 Task: Find a place to stay in Oleśnica, Poland, from 11th to 15th June for 2 guests, with a price range of ₹7000 to ₹16000, 1 bedroom, 2 beds, 1 bathroom, house type, with a washing machine, and English-speaking host.
Action: Mouse moved to (425, 51)
Screenshot: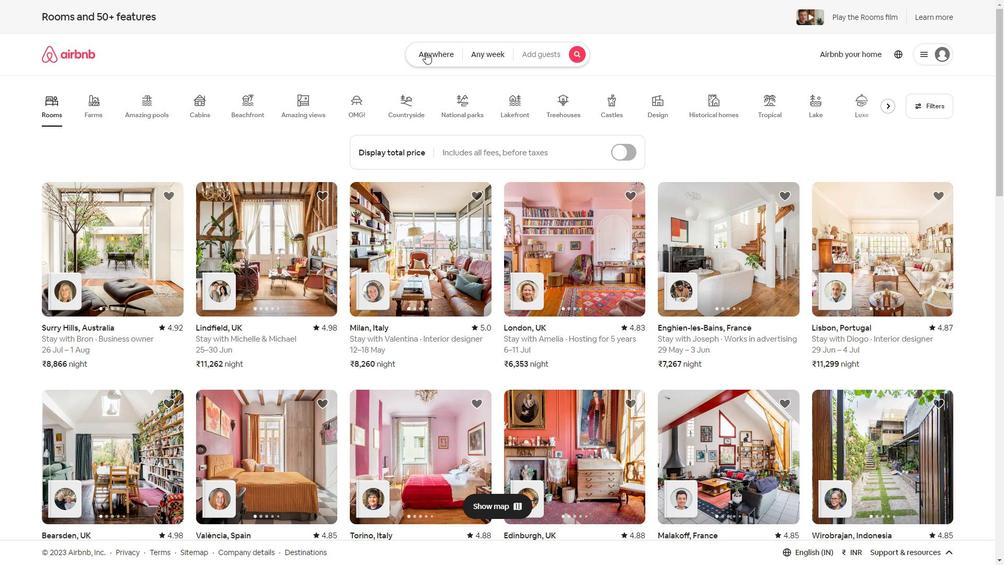 
Action: Mouse pressed left at (425, 51)
Screenshot: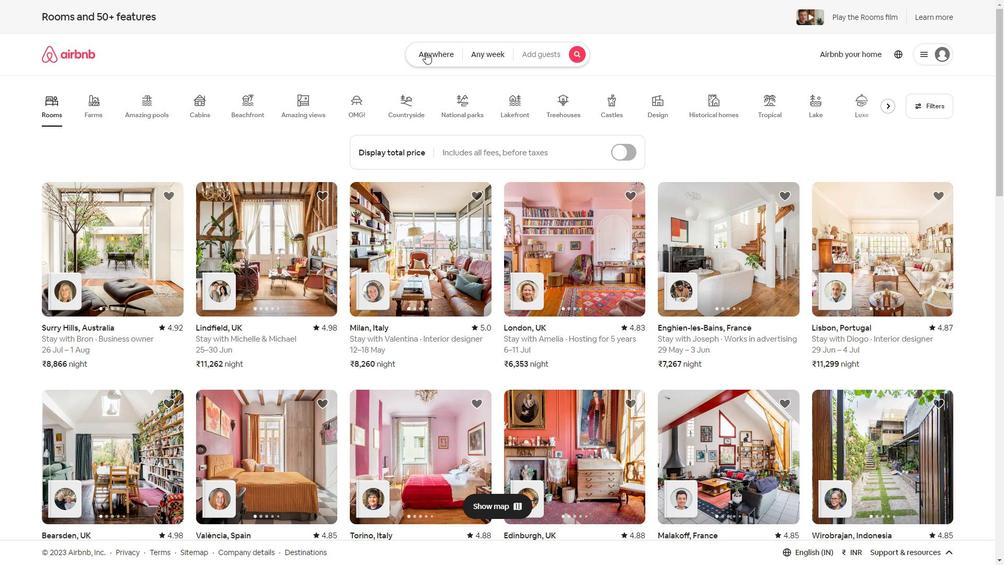 
Action: Mouse moved to (365, 97)
Screenshot: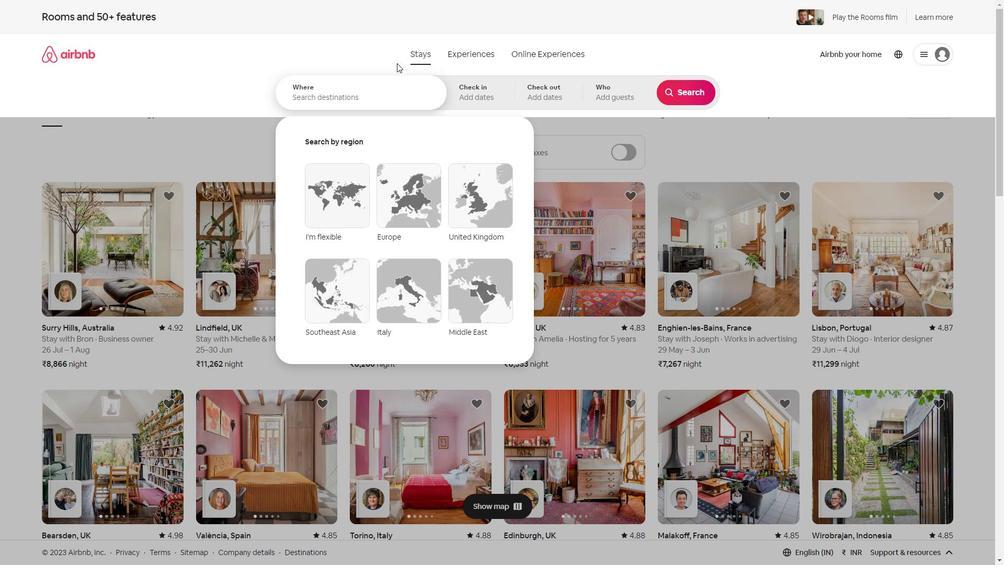 
Action: Mouse pressed left at (365, 97)
Screenshot: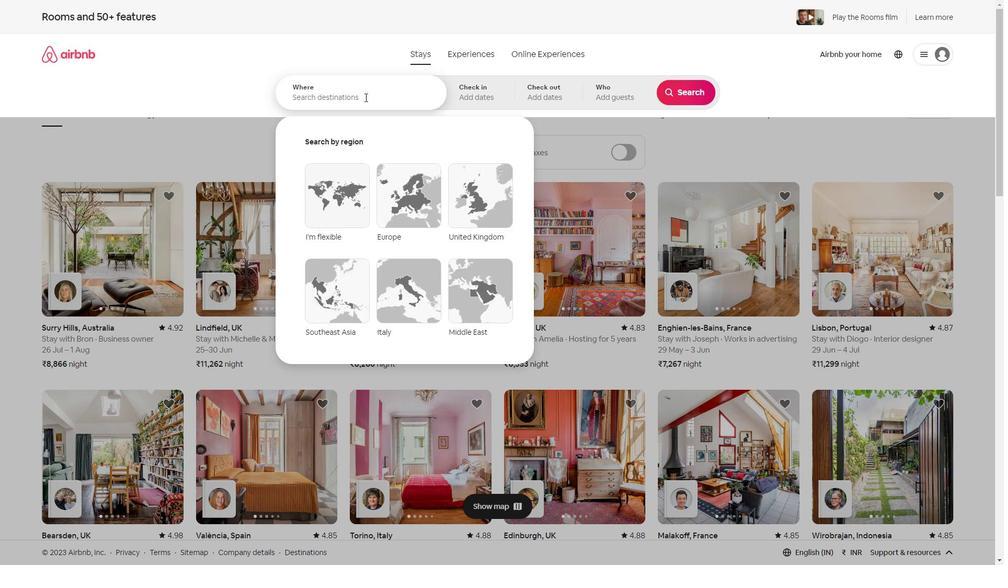 
Action: Key pressed <Key.shift>Olesnica,<Key.shift>Pola
Screenshot: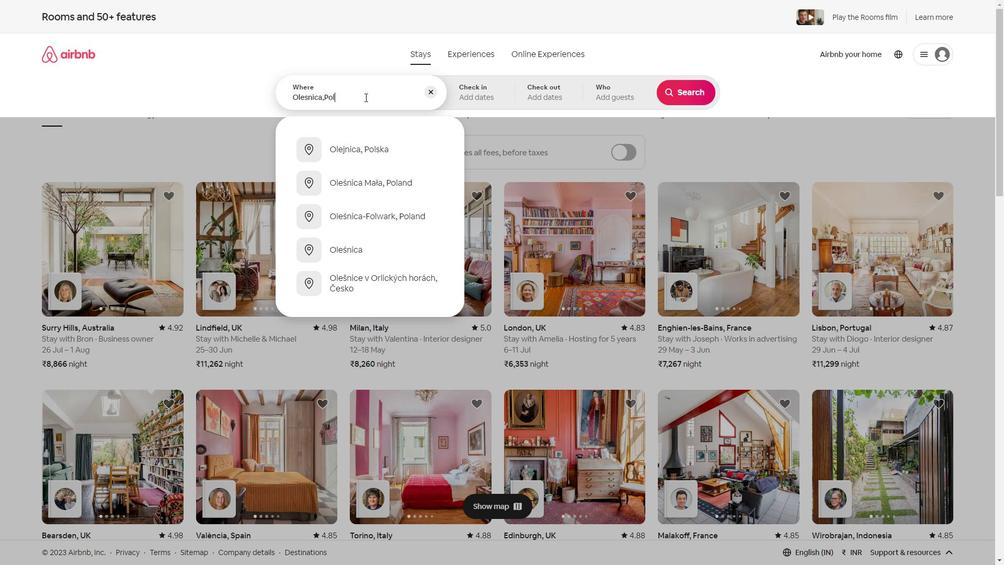 
Action: Mouse moved to (407, 154)
Screenshot: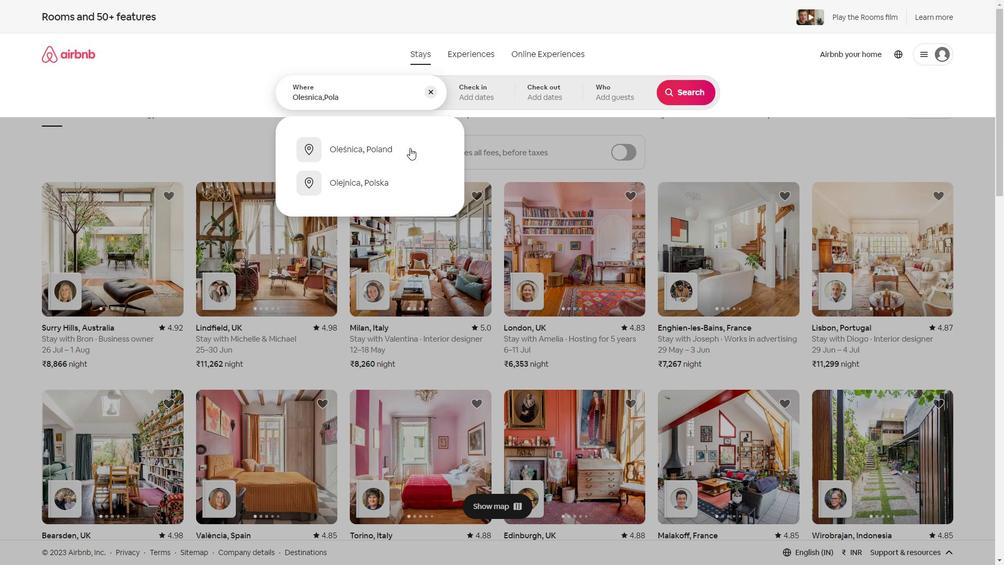 
Action: Mouse pressed left at (407, 154)
Screenshot: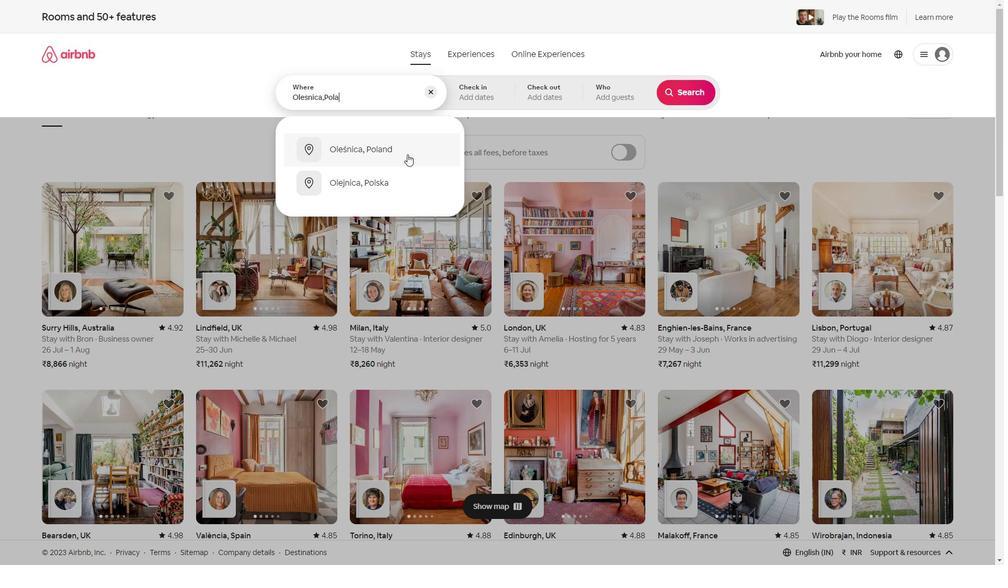 
Action: Mouse moved to (527, 271)
Screenshot: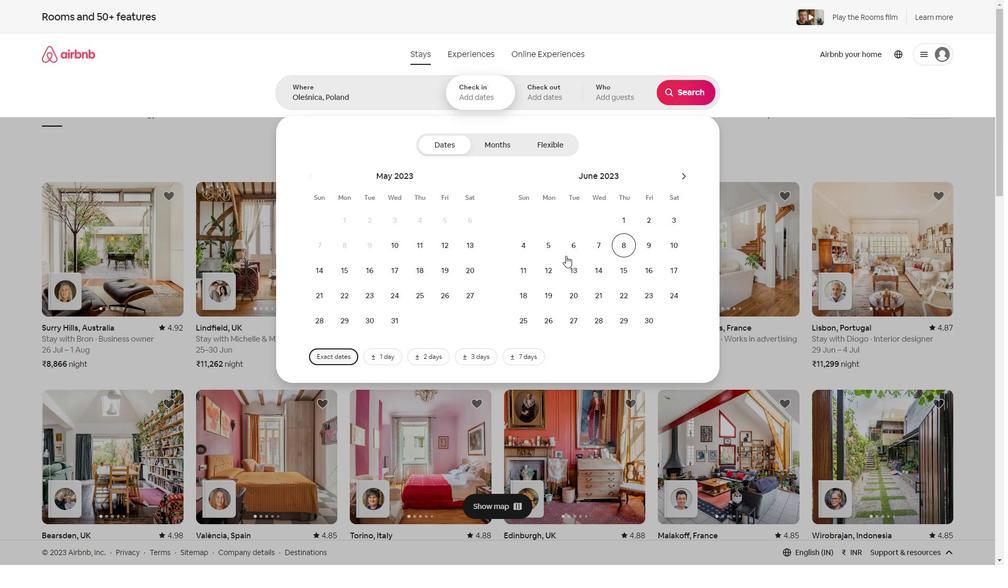 
Action: Mouse pressed left at (527, 271)
Screenshot: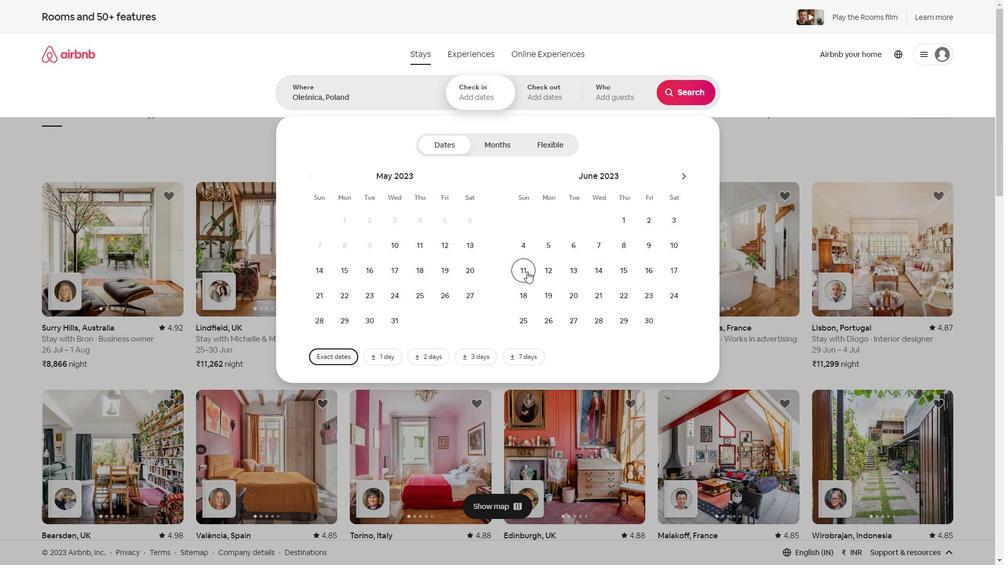 
Action: Mouse moved to (614, 271)
Screenshot: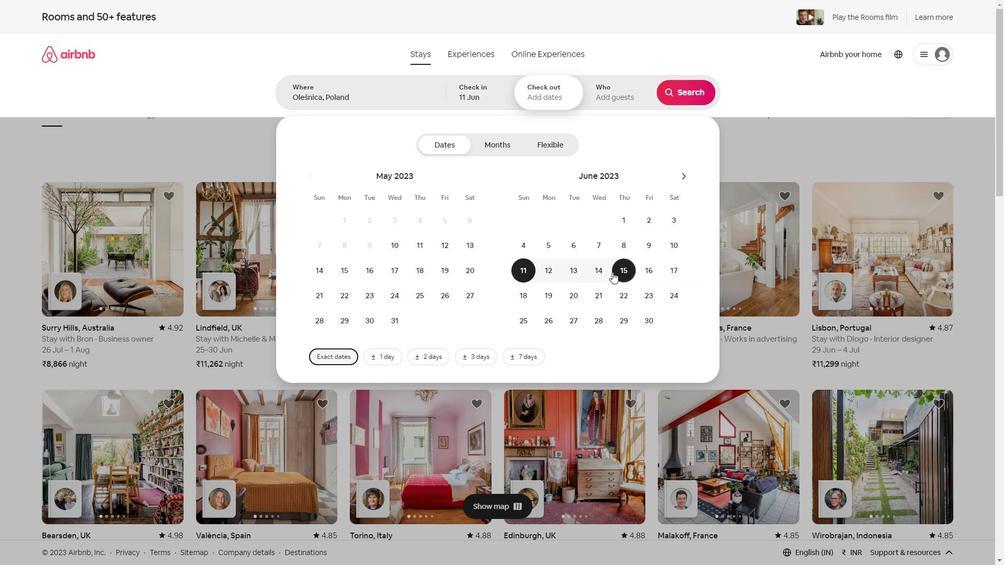 
Action: Mouse pressed left at (614, 271)
Screenshot: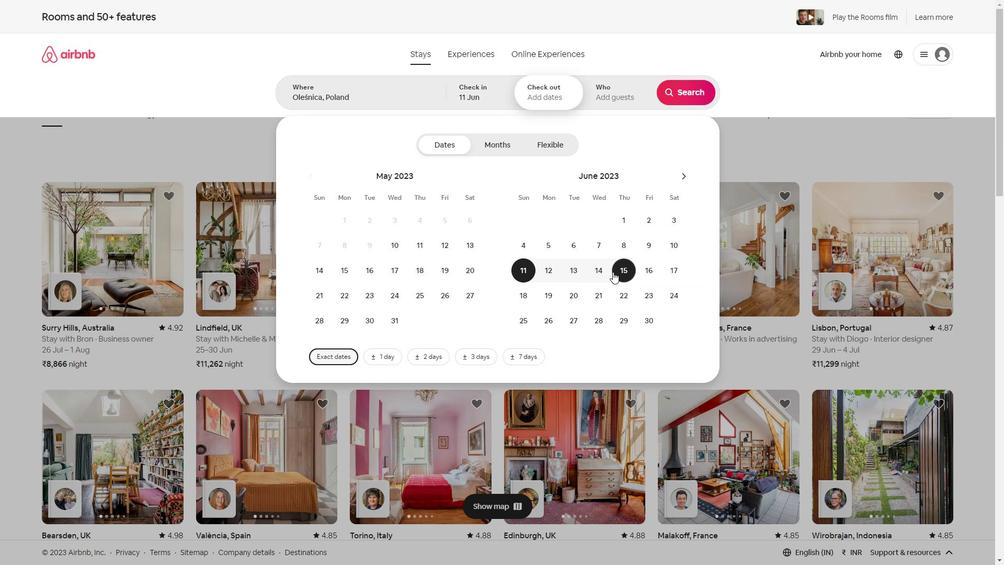 
Action: Mouse moved to (624, 105)
Screenshot: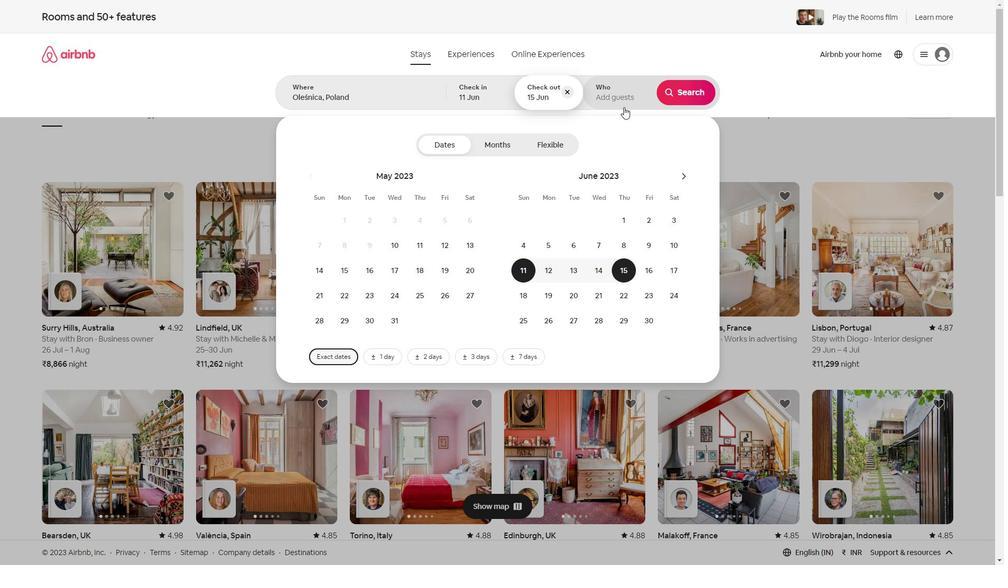
Action: Mouse pressed left at (624, 105)
Screenshot: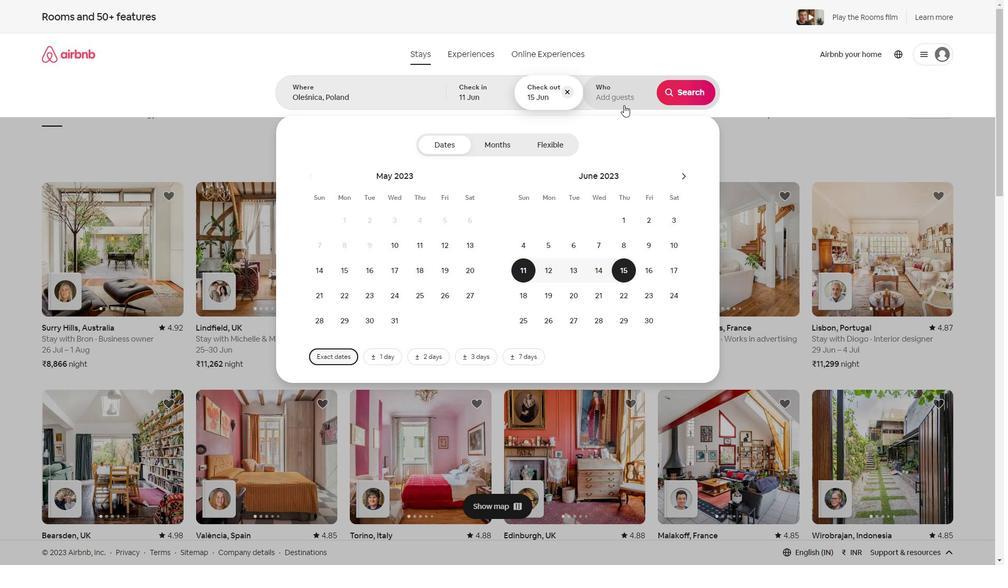 
Action: Mouse moved to (691, 145)
Screenshot: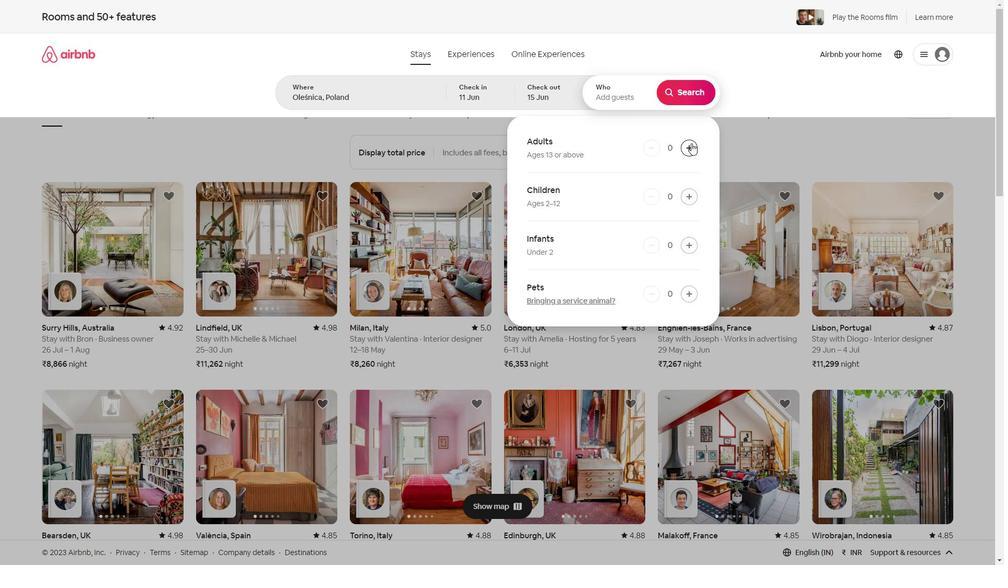 
Action: Mouse pressed left at (691, 145)
Screenshot: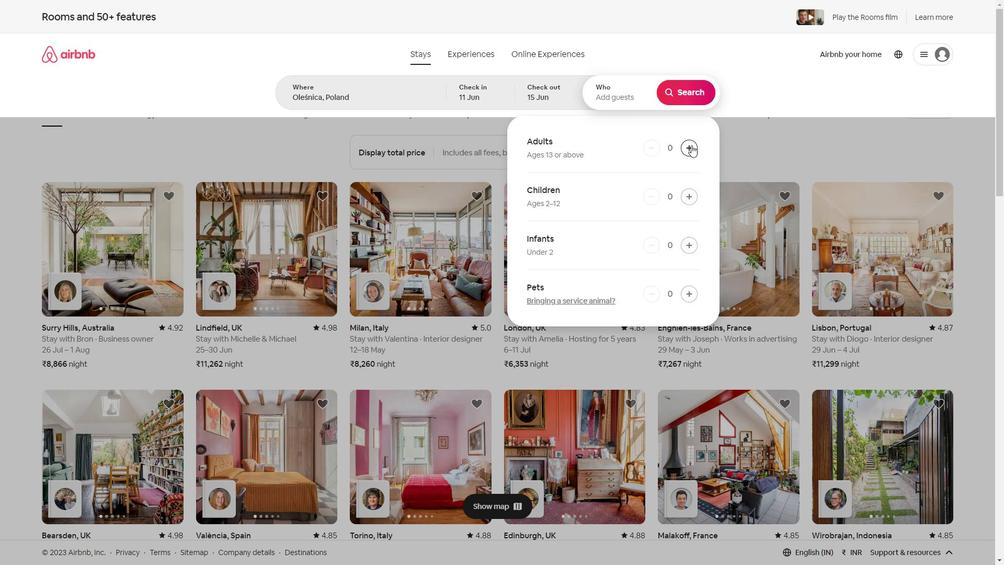 
Action: Mouse pressed left at (691, 145)
Screenshot: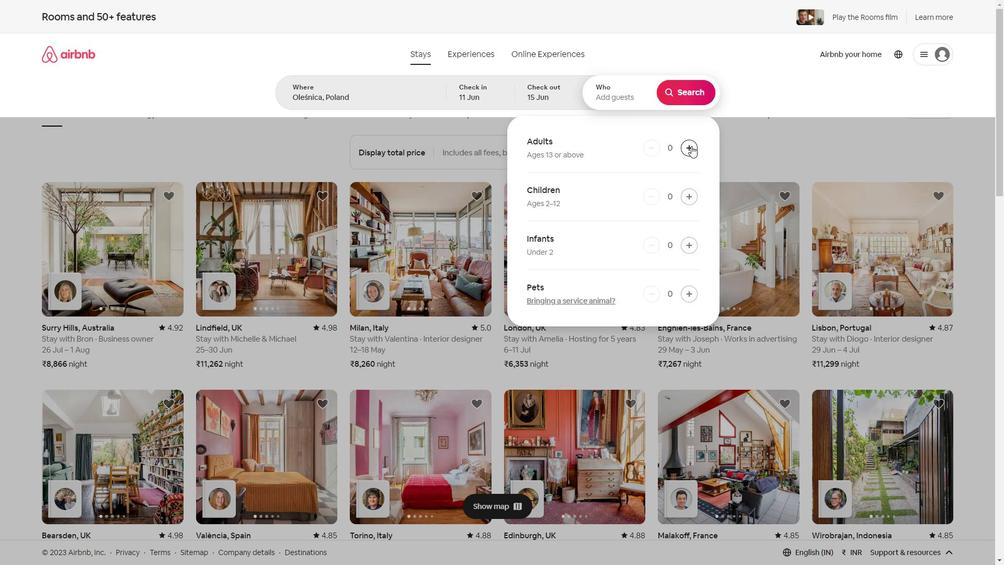 
Action: Mouse moved to (688, 95)
Screenshot: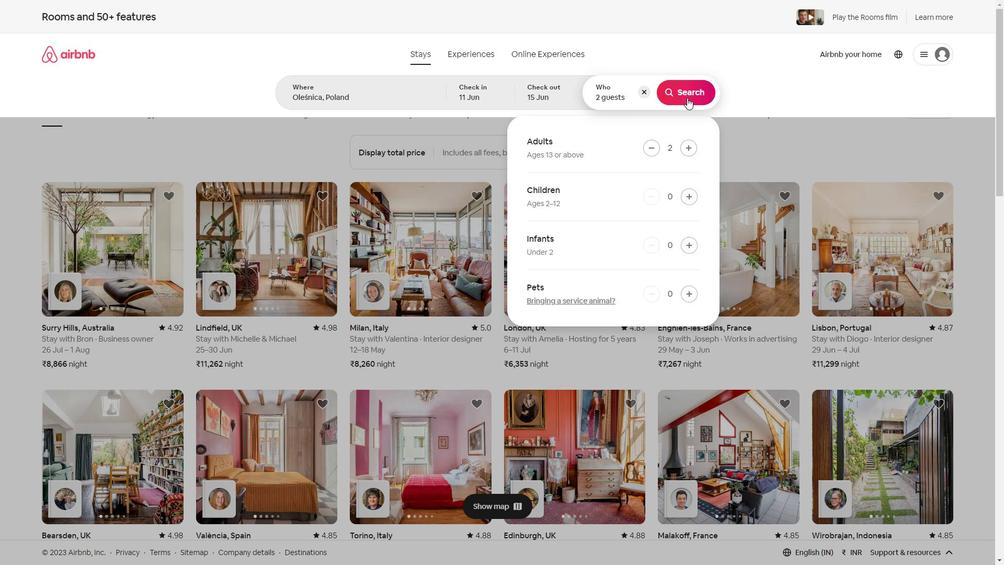 
Action: Mouse pressed left at (688, 95)
Screenshot: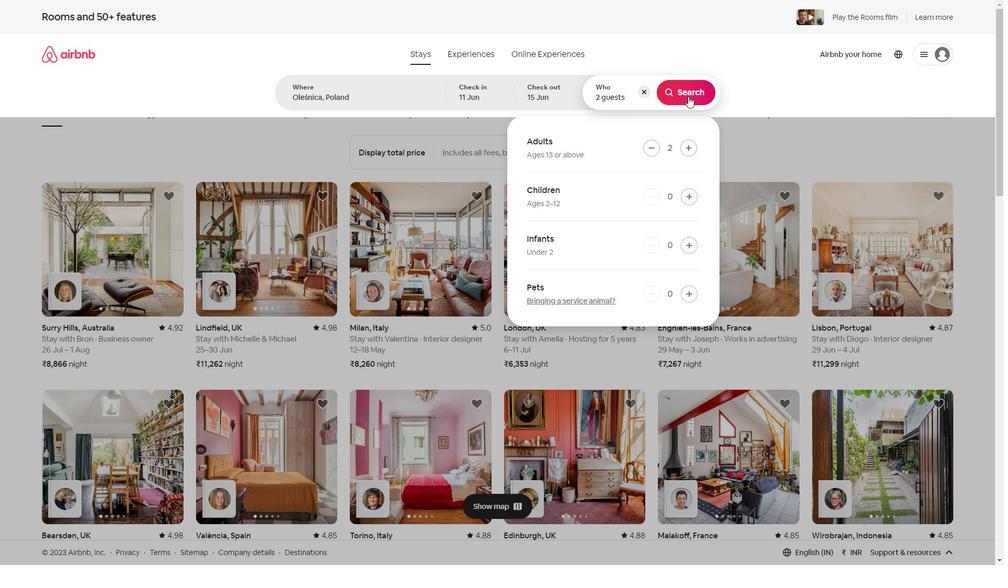 
Action: Mouse moved to (963, 58)
Screenshot: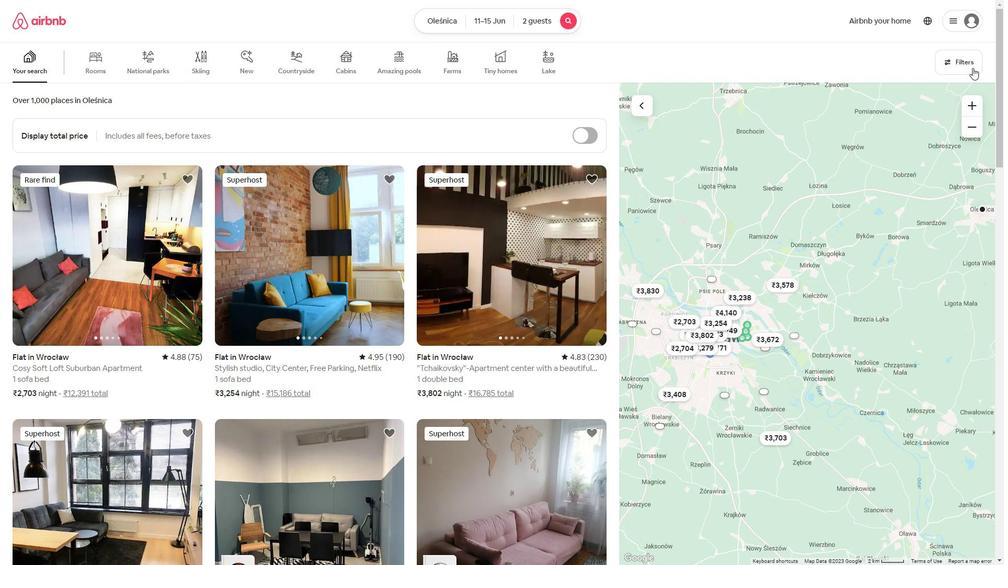 
Action: Mouse pressed left at (963, 58)
Screenshot: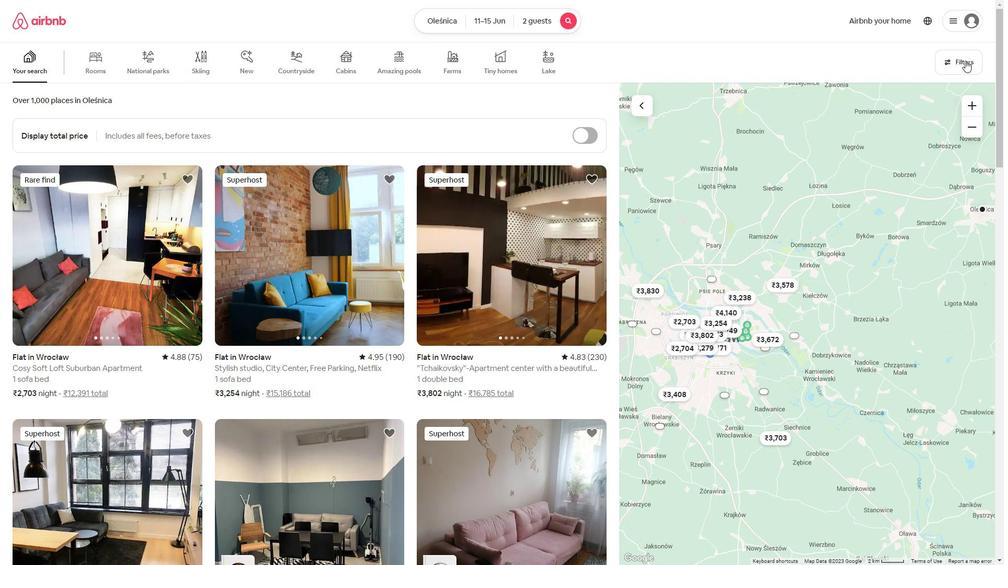 
Action: Mouse moved to (443, 319)
Screenshot: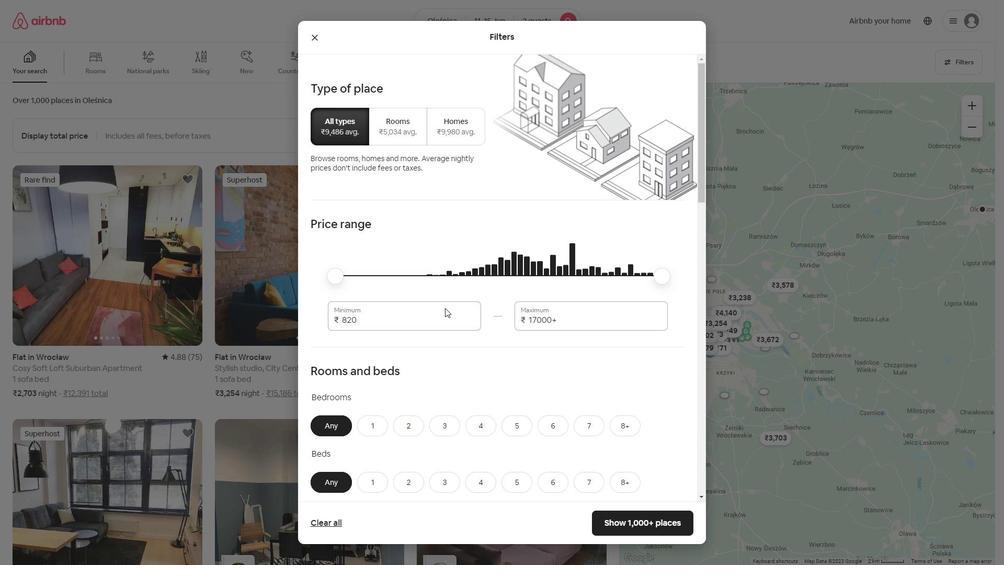 
Action: Mouse pressed left at (443, 319)
Screenshot: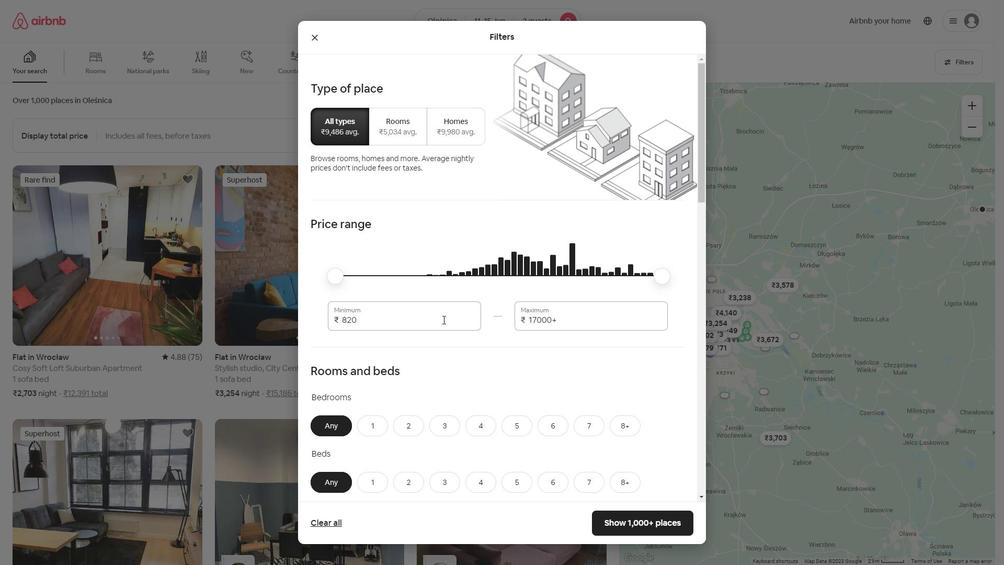 
Action: Key pressed <Key.backspace><Key.backspace><Key.backspace><Key.backspace><Key.backspace><Key.backspace><Key.backspace><Key.backspace><Key.backspace><Key.backspace><Key.backspace><Key.backspace><Key.backspace><Key.backspace>7000
Screenshot: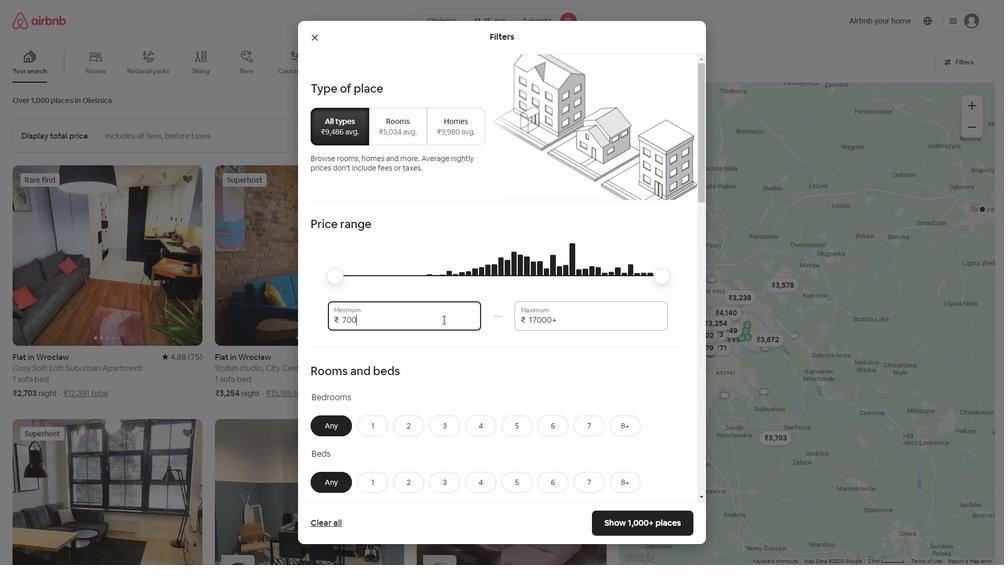 
Action: Mouse moved to (566, 320)
Screenshot: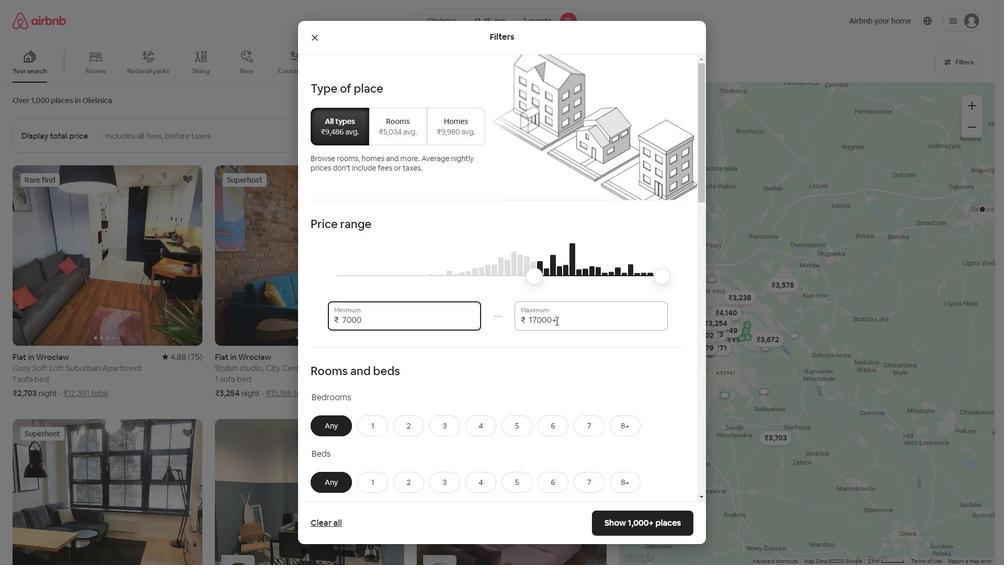 
Action: Mouse pressed left at (566, 320)
Screenshot: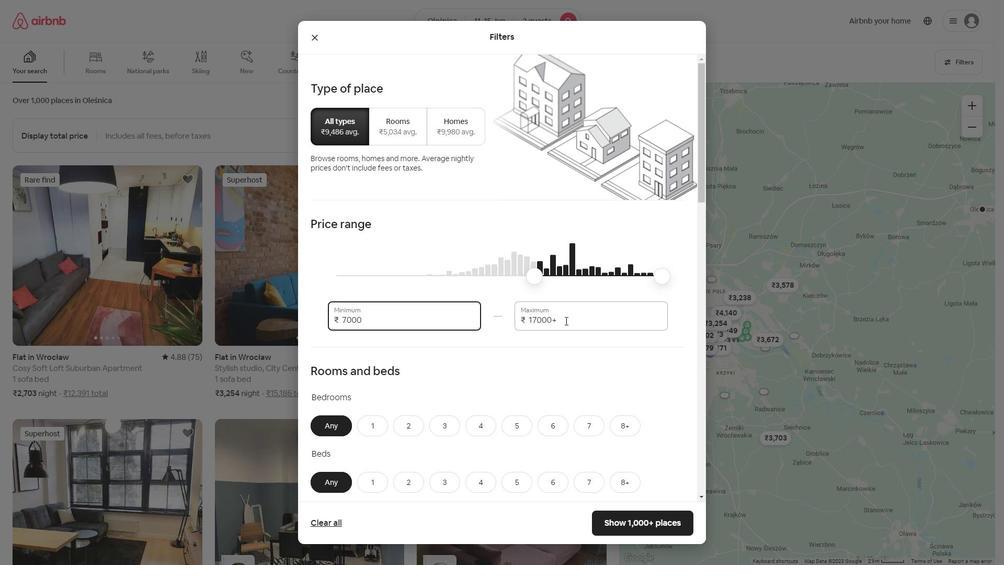 
Action: Key pressed <Key.backspace><Key.backspace><Key.backspace><Key.backspace><Key.backspace><Key.backspace><Key.backspace><Key.backspace><Key.backspace><Key.backspace><Key.backspace>16000
Screenshot: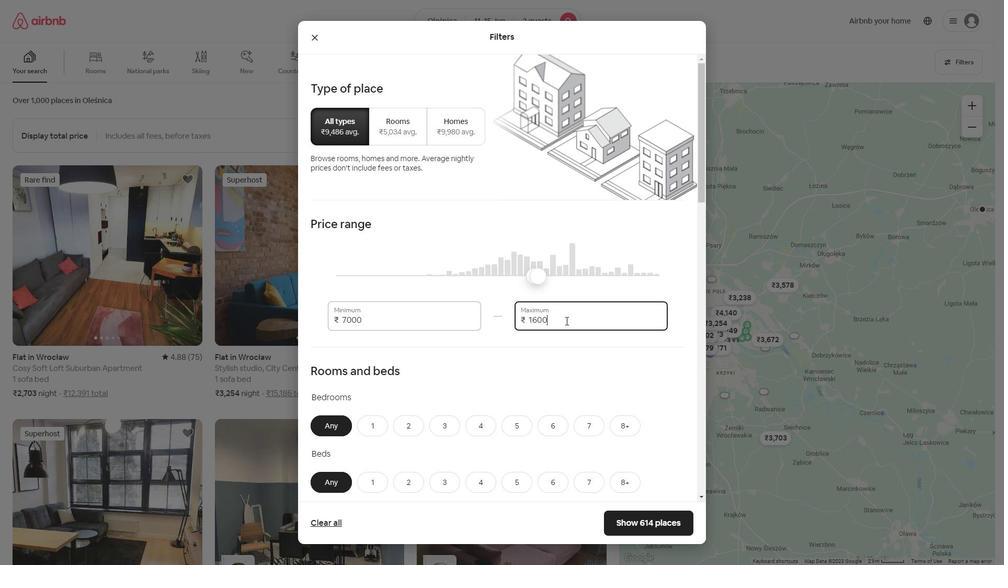 
Action: Mouse moved to (378, 429)
Screenshot: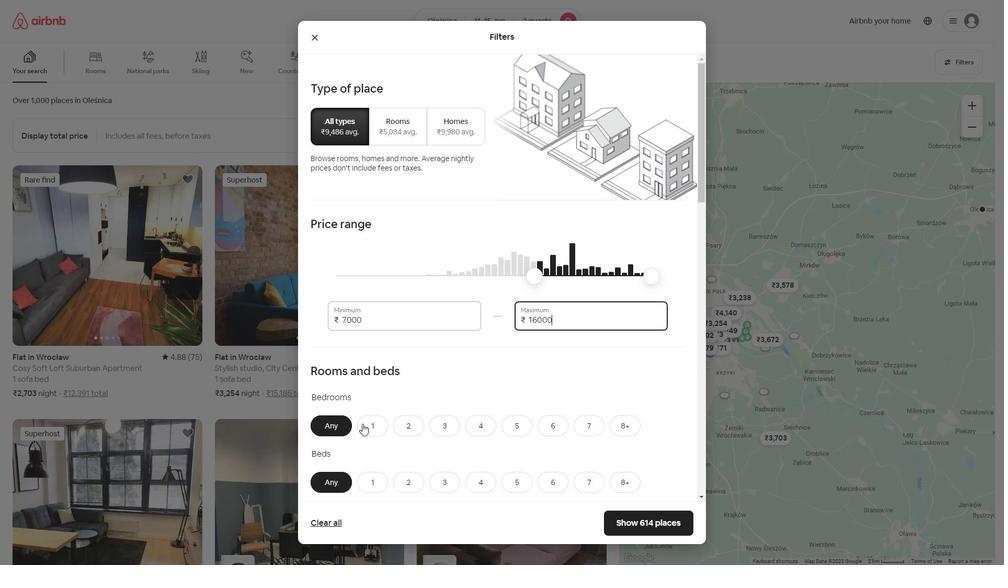 
Action: Mouse pressed left at (378, 429)
Screenshot: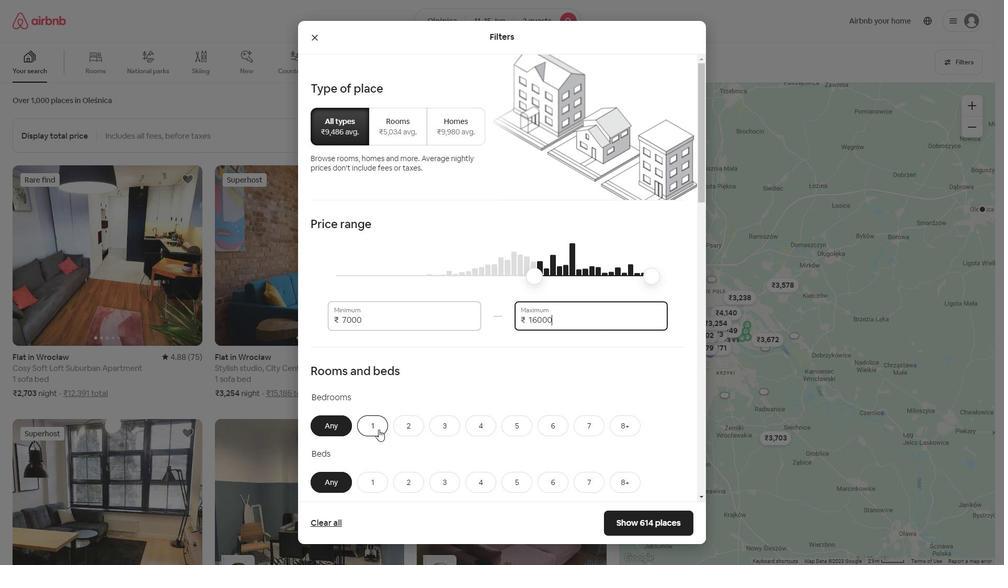 
Action: Mouse moved to (405, 490)
Screenshot: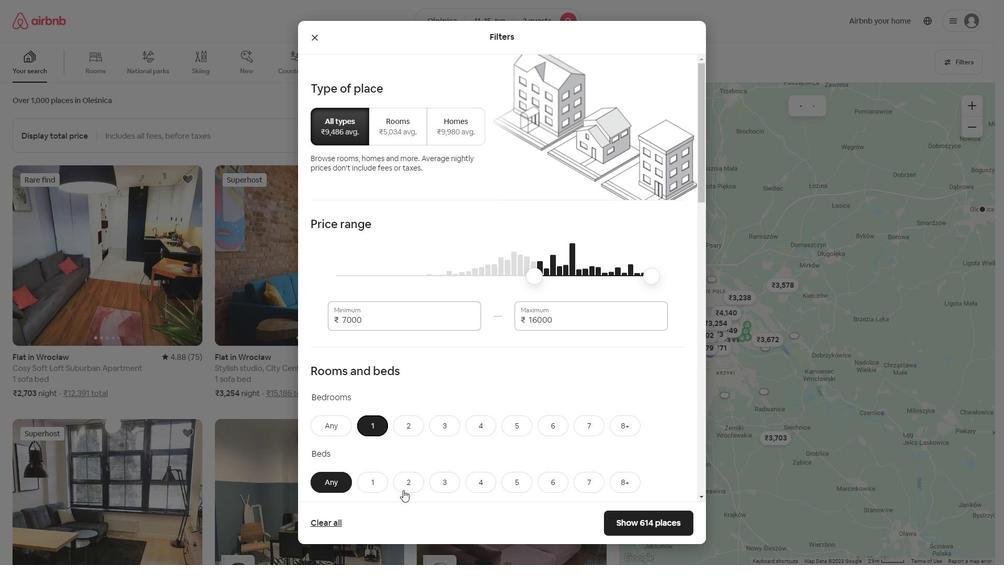 
Action: Mouse pressed left at (405, 490)
Screenshot: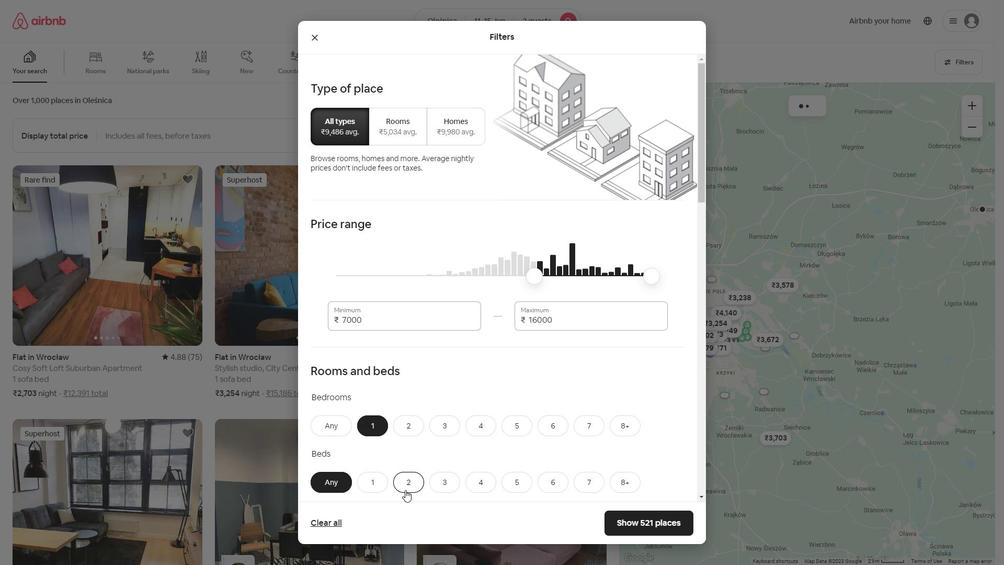 
Action: Mouse moved to (407, 369)
Screenshot: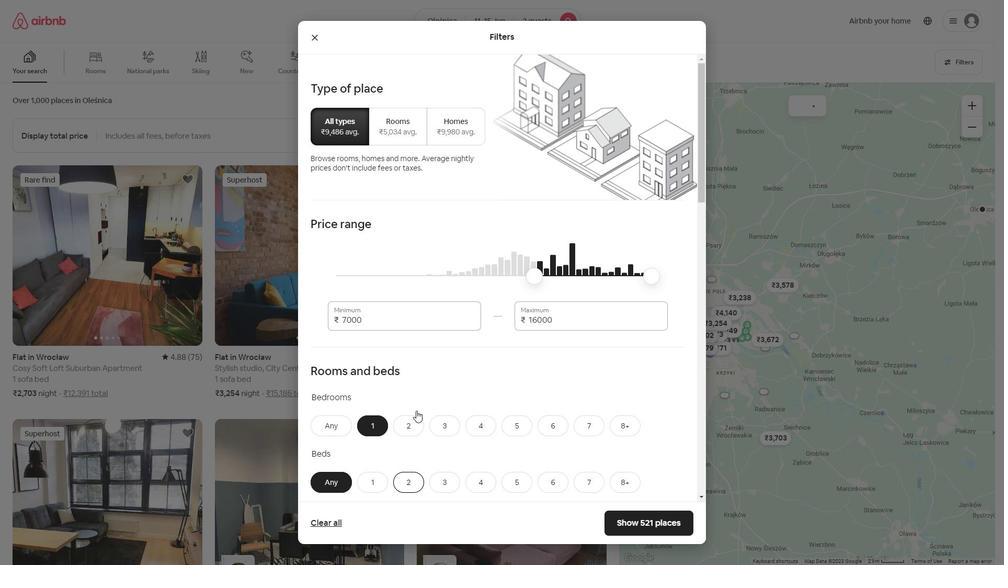 
Action: Mouse scrolled (407, 368) with delta (0, 0)
Screenshot: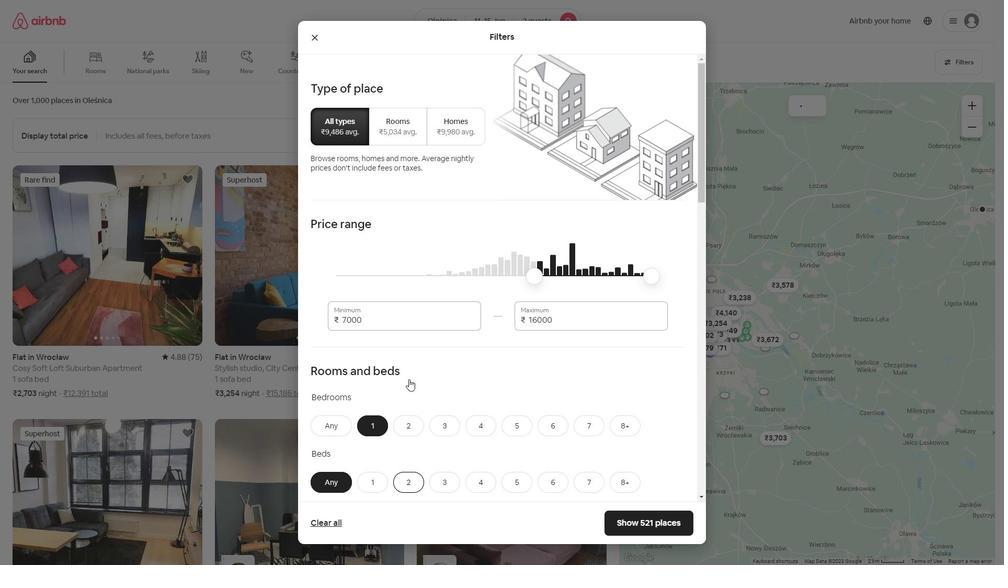 
Action: Mouse scrolled (407, 368) with delta (0, 0)
Screenshot: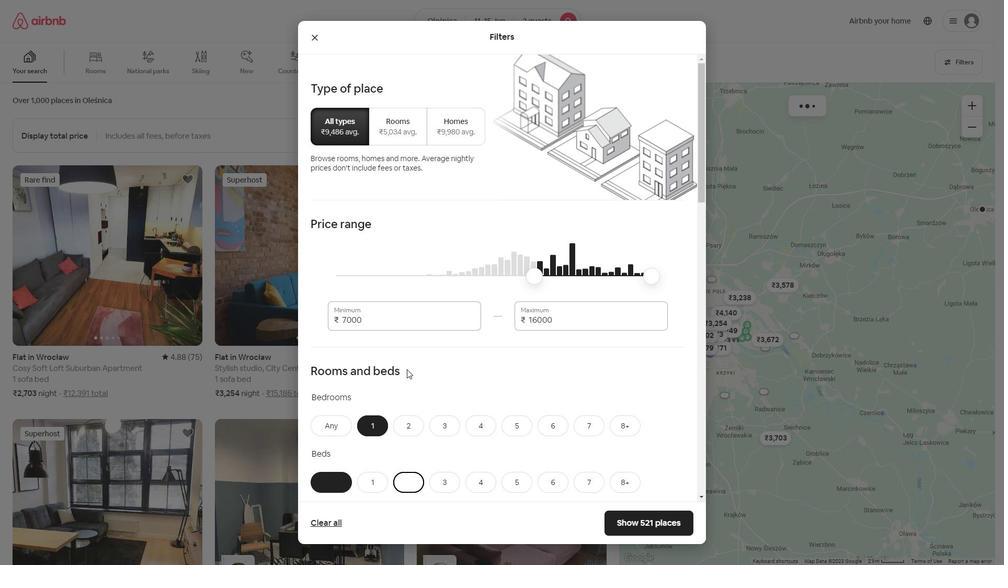 
Action: Mouse scrolled (407, 368) with delta (0, 0)
Screenshot: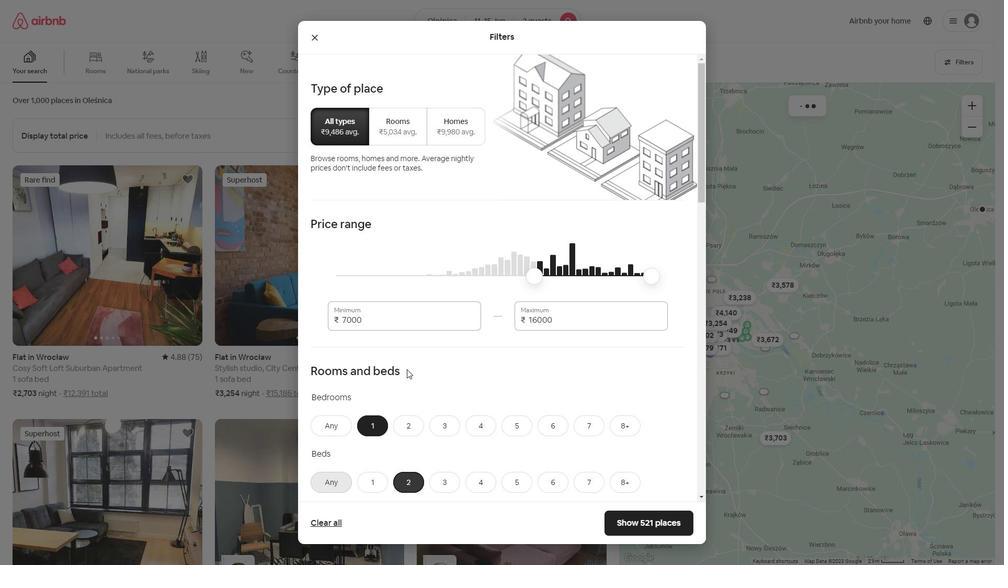 
Action: Mouse scrolled (407, 368) with delta (0, 0)
Screenshot: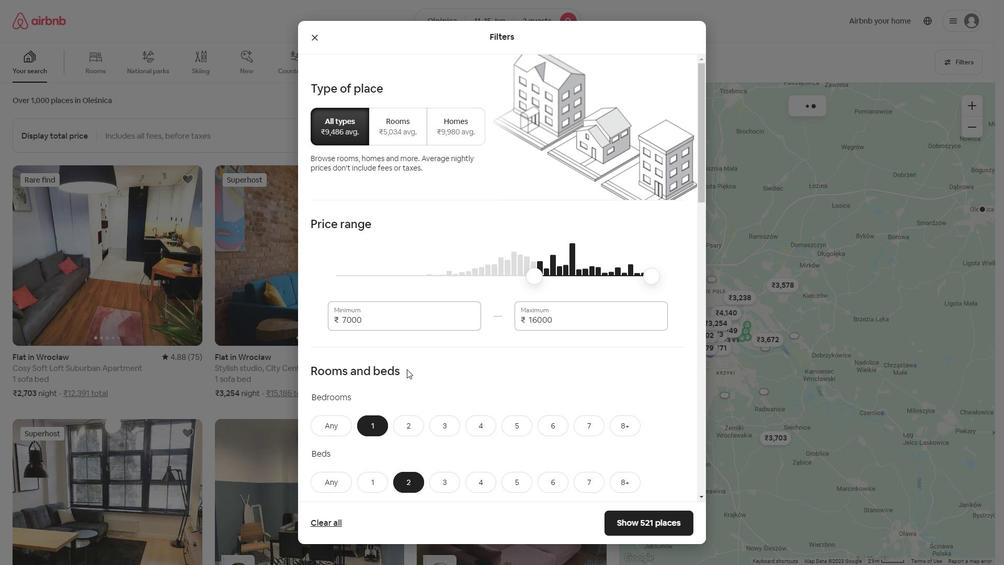 
Action: Mouse scrolled (407, 368) with delta (0, 0)
Screenshot: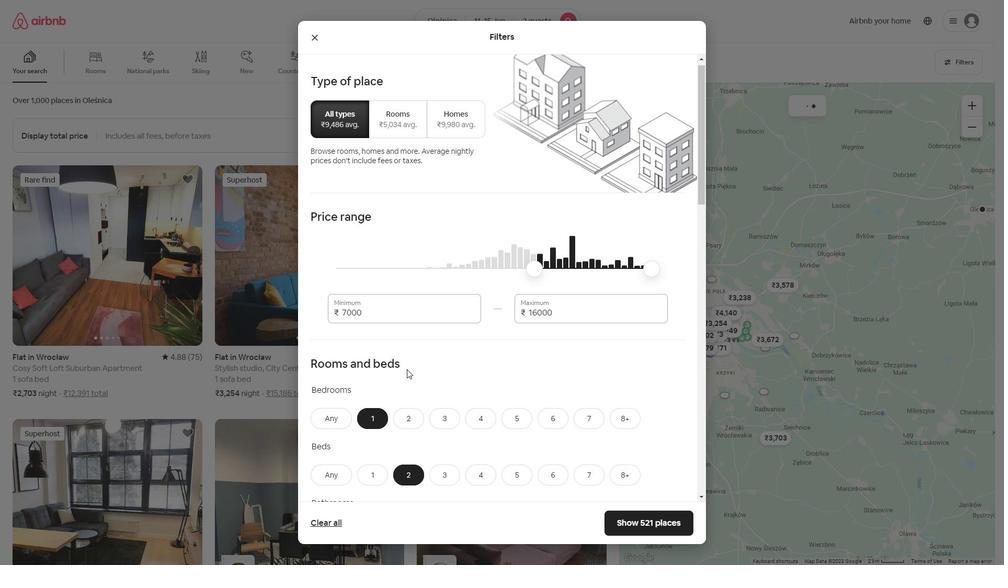
Action: Mouse moved to (371, 281)
Screenshot: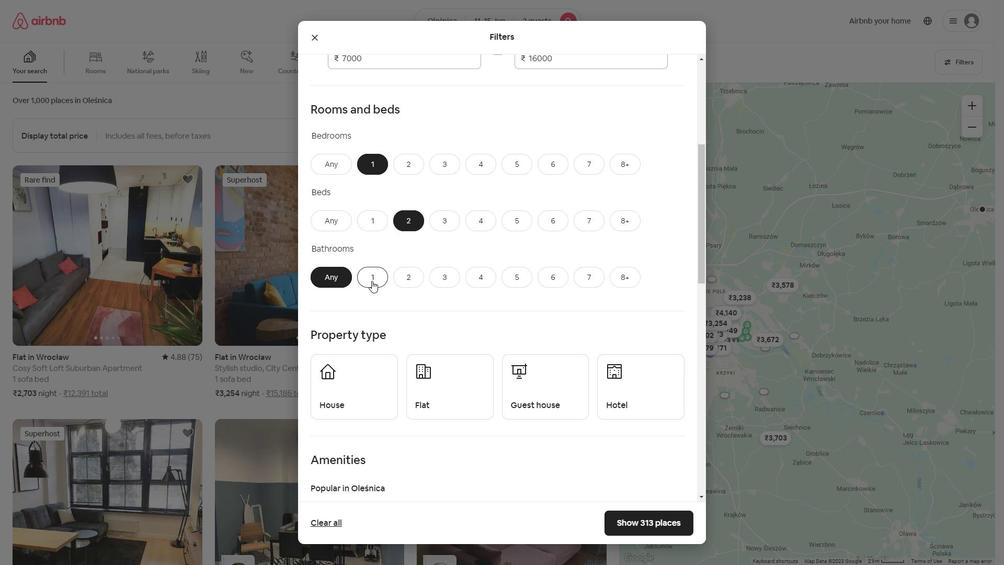 
Action: Mouse pressed left at (371, 281)
Screenshot: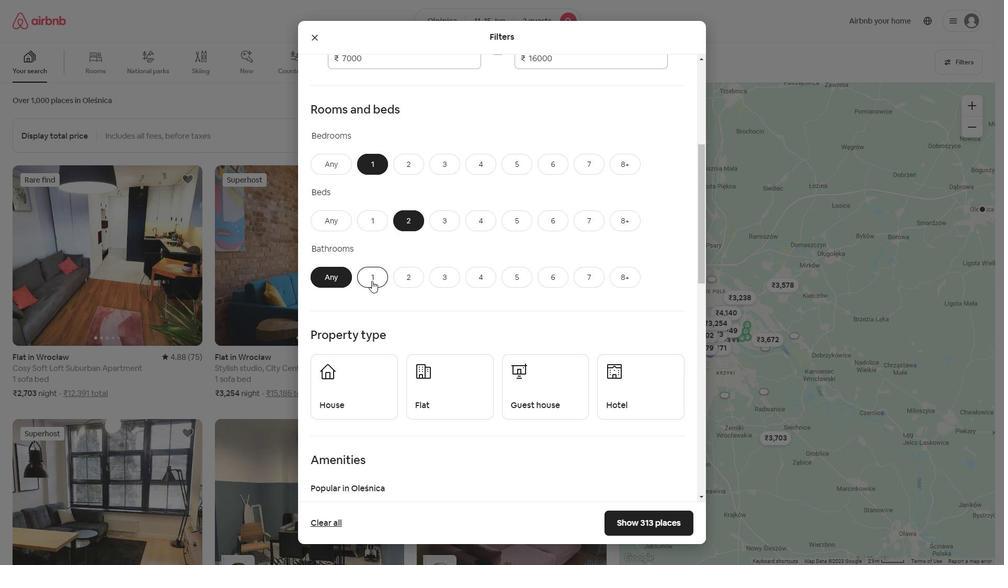 
Action: Mouse moved to (354, 361)
Screenshot: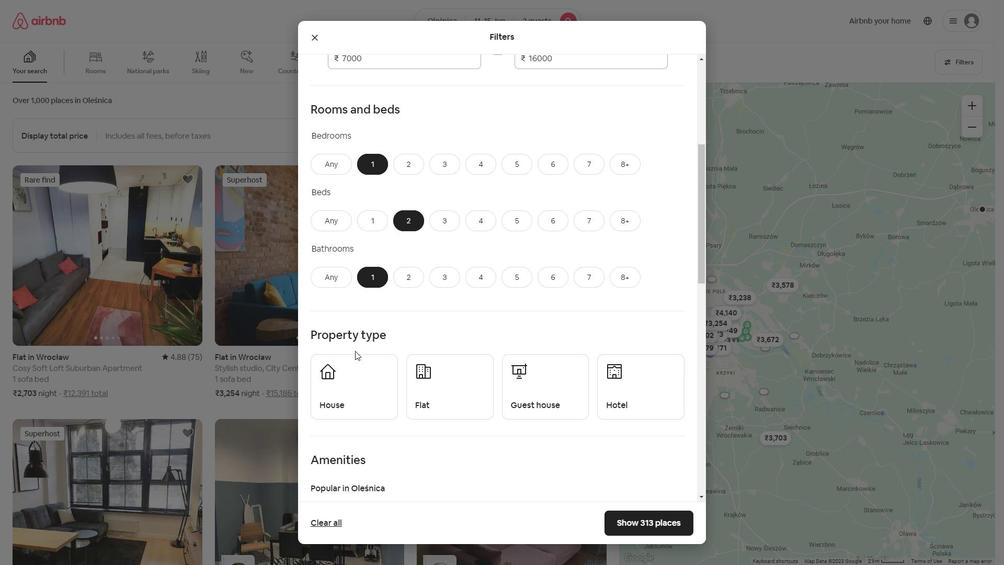 
Action: Mouse pressed left at (354, 361)
Screenshot: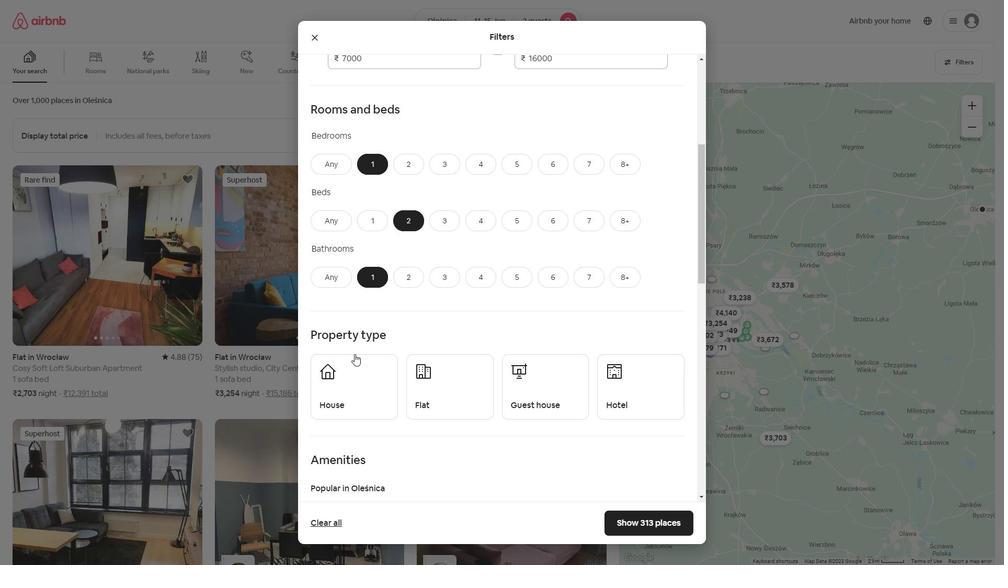 
Action: Mouse moved to (448, 393)
Screenshot: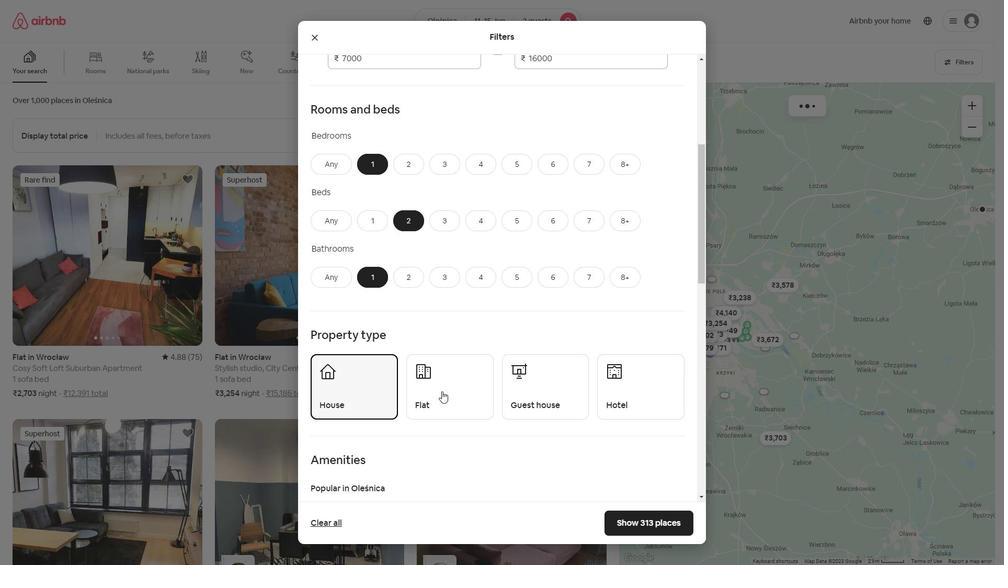 
Action: Mouse pressed left at (448, 393)
Screenshot: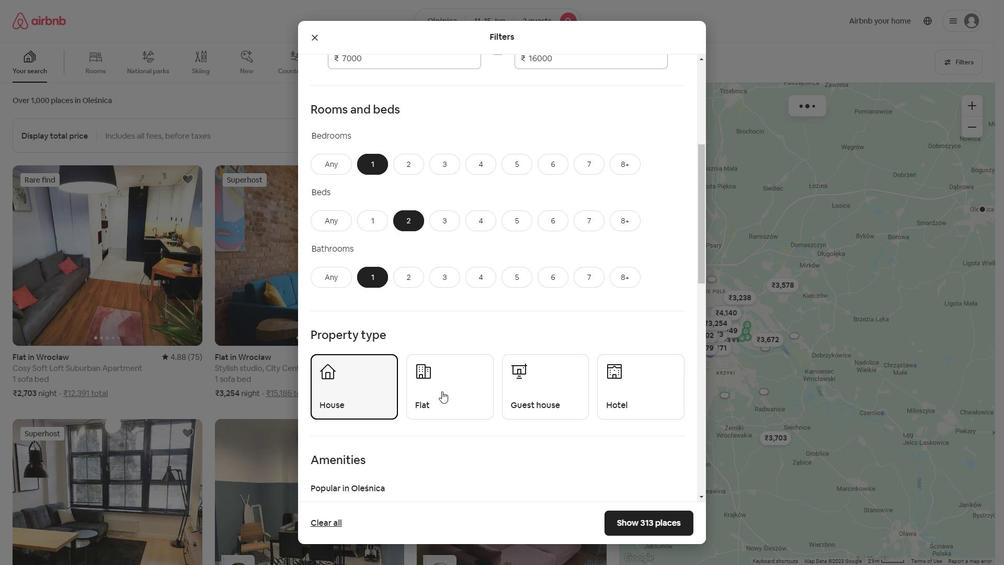 
Action: Mouse moved to (538, 399)
Screenshot: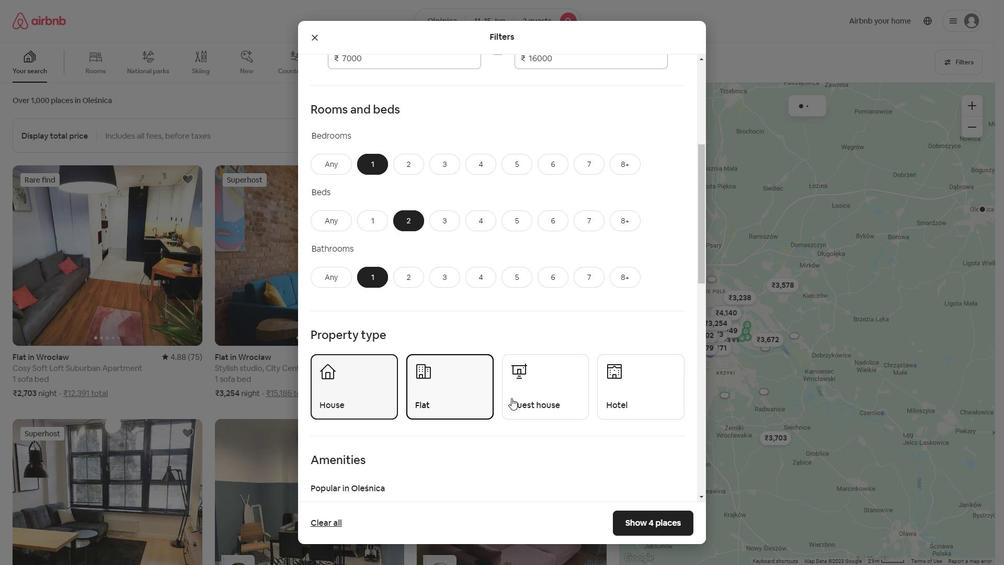 
Action: Mouse pressed left at (538, 399)
Screenshot: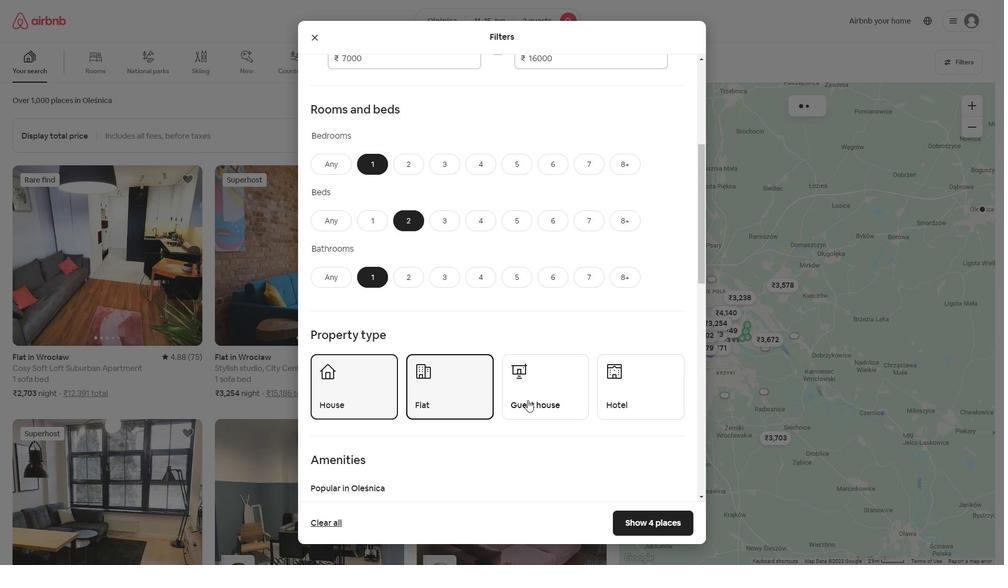 
Action: Mouse moved to (604, 384)
Screenshot: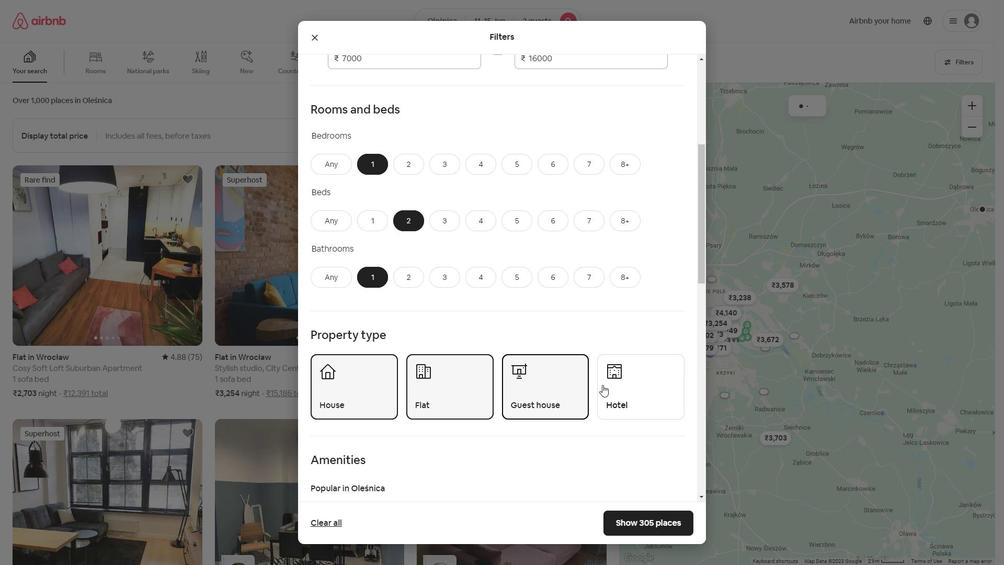 
Action: Mouse pressed left at (604, 384)
Screenshot: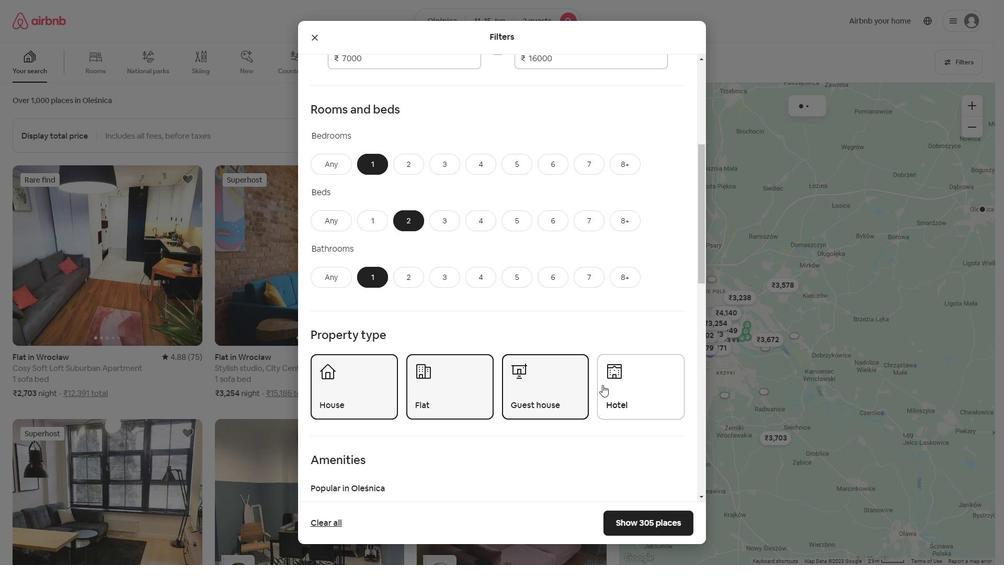 
Action: Mouse moved to (387, 281)
Screenshot: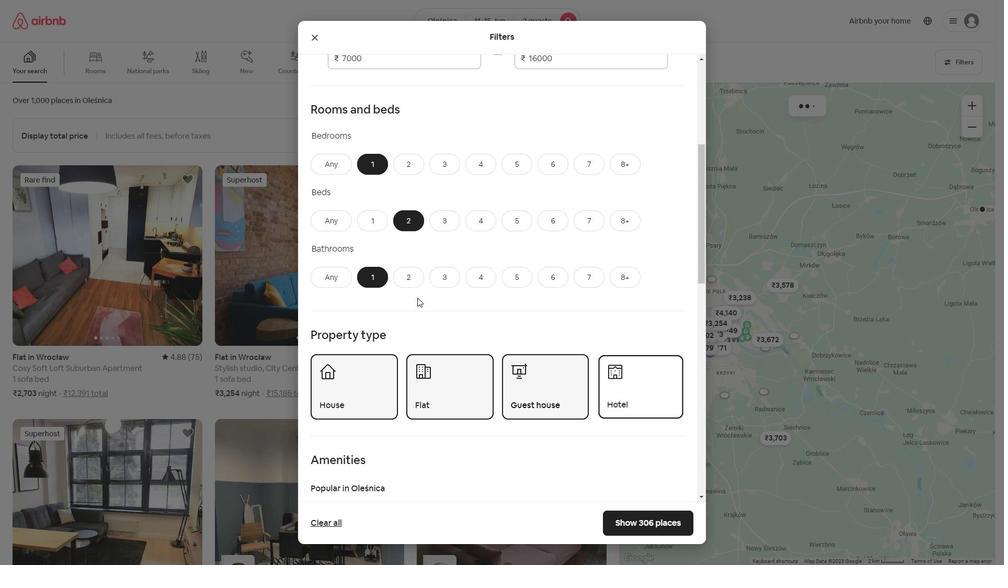 
Action: Mouse scrolled (387, 280) with delta (0, 0)
Screenshot: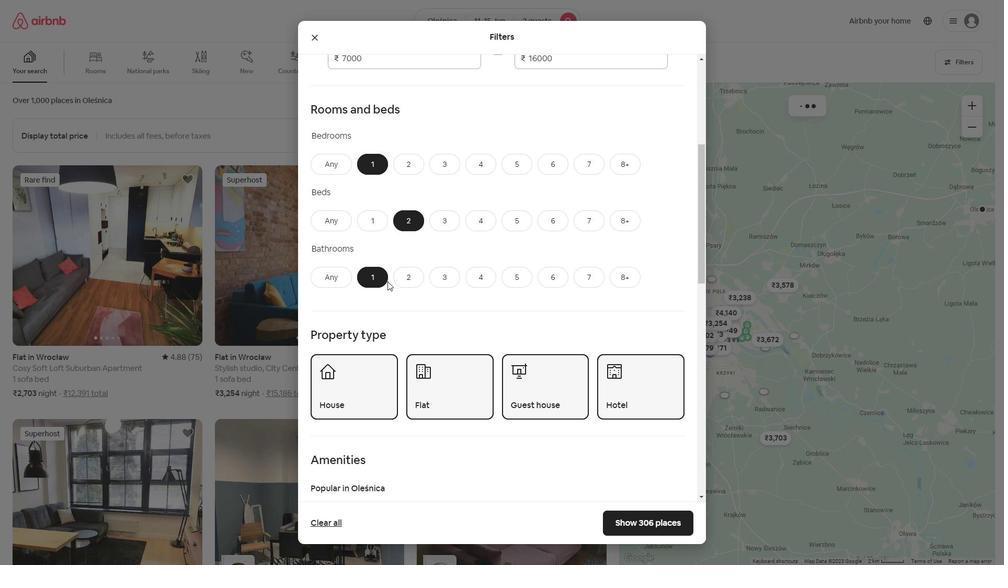 
Action: Mouse scrolled (387, 280) with delta (0, 0)
Screenshot: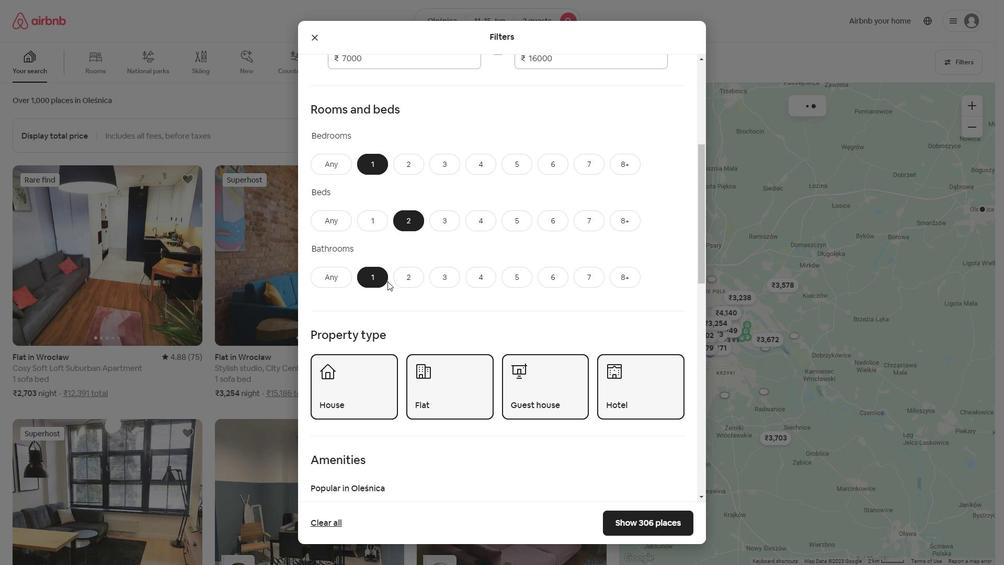 
Action: Mouse scrolled (387, 280) with delta (0, 0)
Screenshot: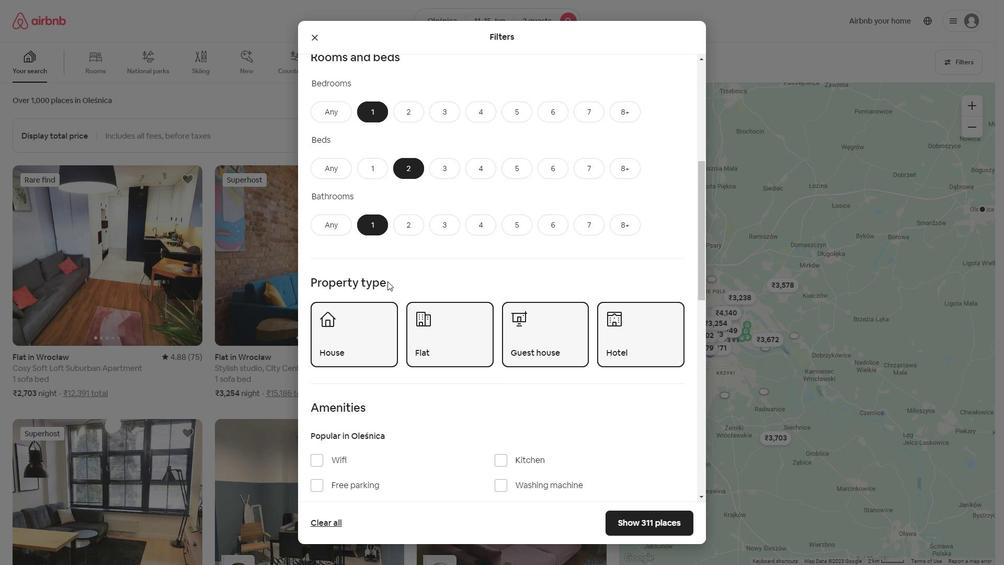 
Action: Mouse scrolled (387, 280) with delta (0, 0)
Screenshot: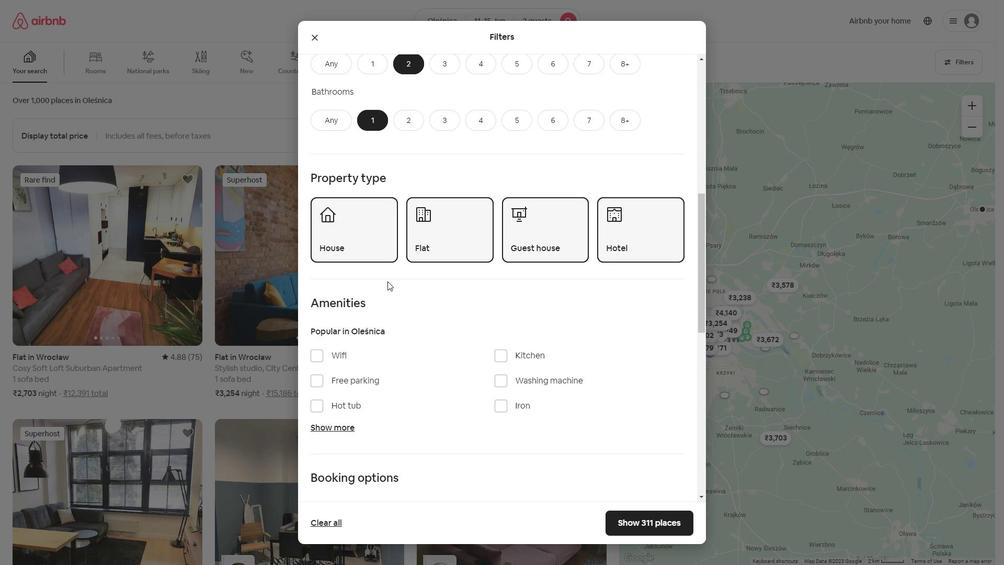 
Action: Mouse moved to (499, 328)
Screenshot: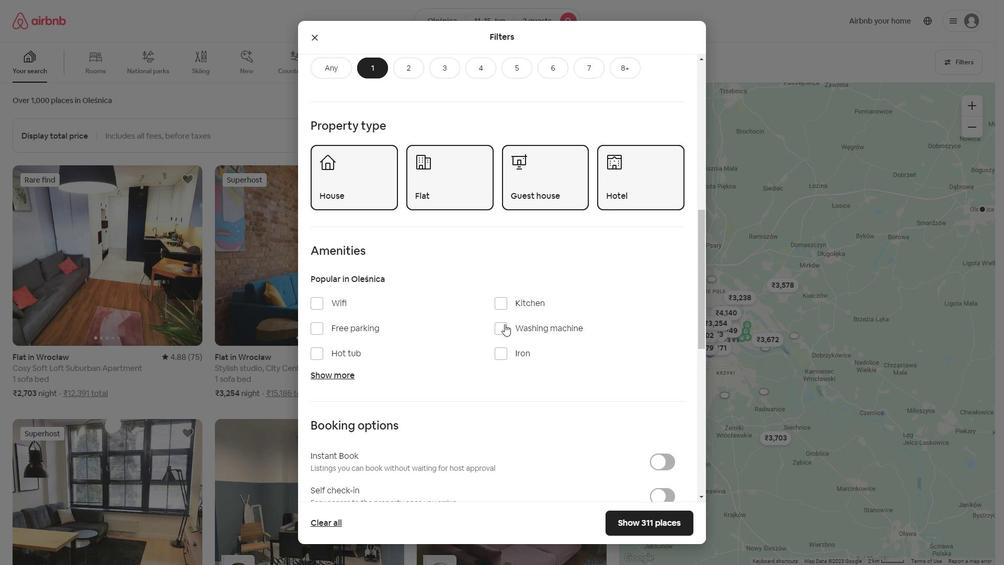 
Action: Mouse pressed left at (499, 328)
Screenshot: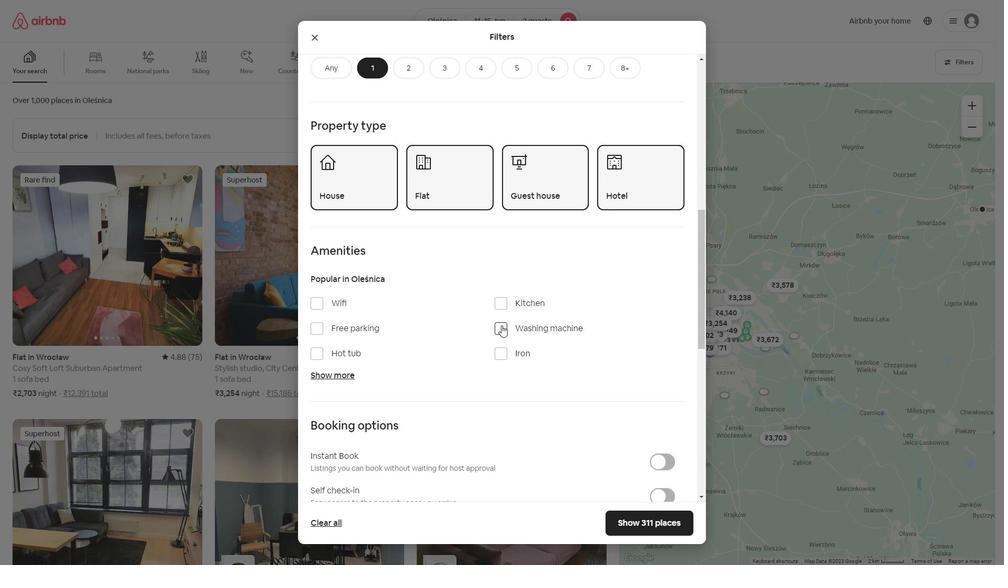 
Action: Mouse moved to (664, 494)
Screenshot: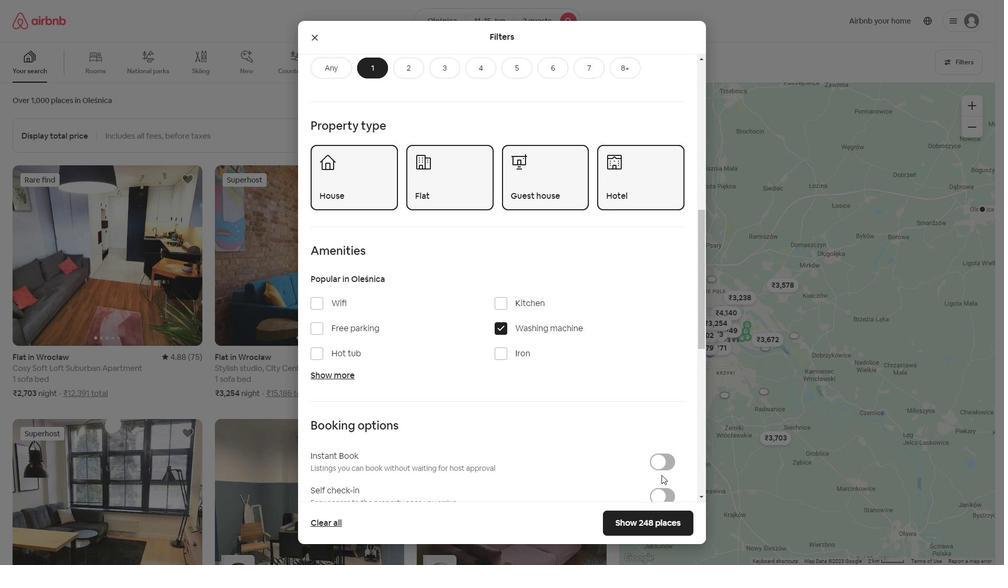 
Action: Mouse pressed left at (664, 494)
Screenshot: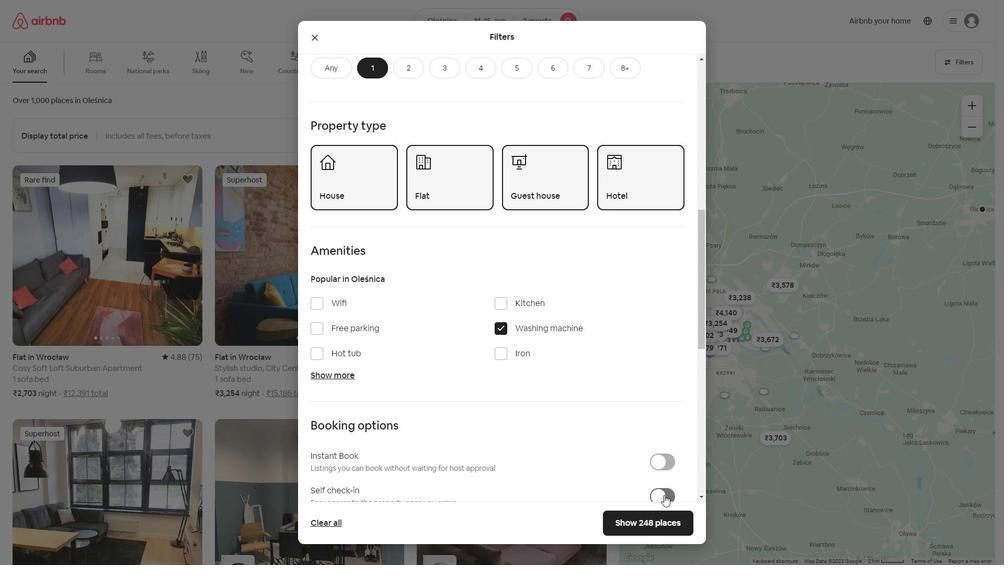 
Action: Mouse moved to (493, 286)
Screenshot: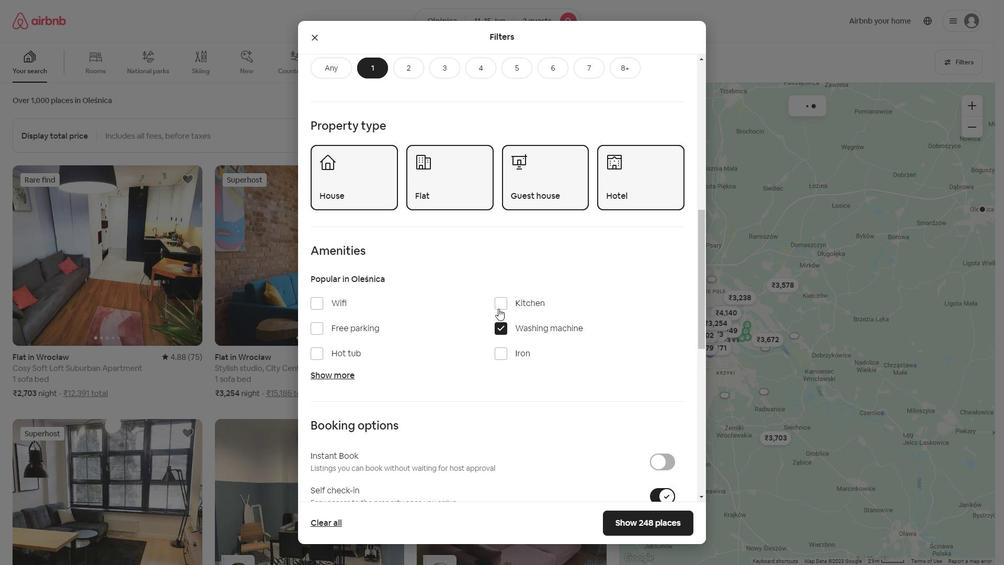 
Action: Mouse scrolled (493, 285) with delta (0, 0)
Screenshot: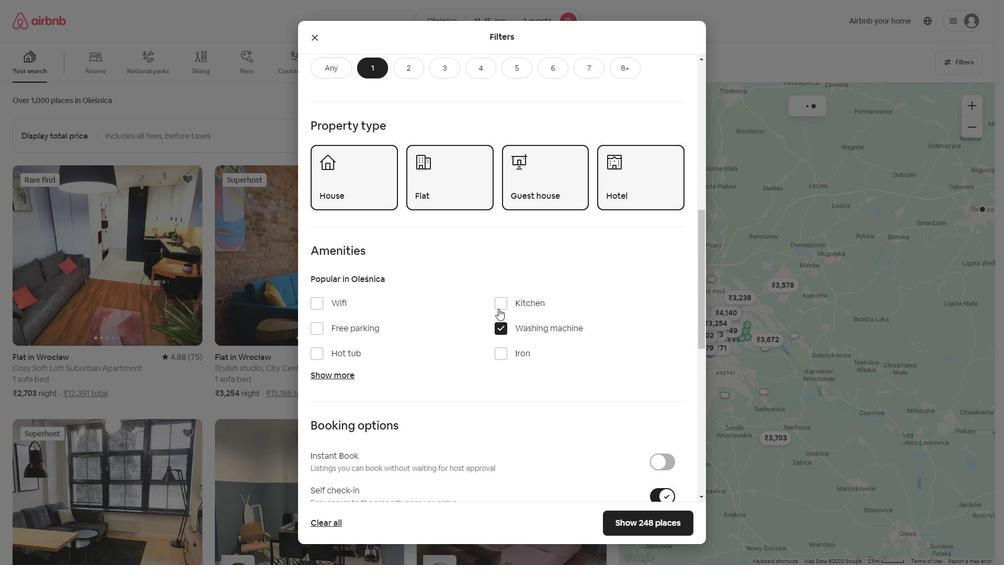 
Action: Mouse scrolled (493, 285) with delta (0, 0)
Screenshot: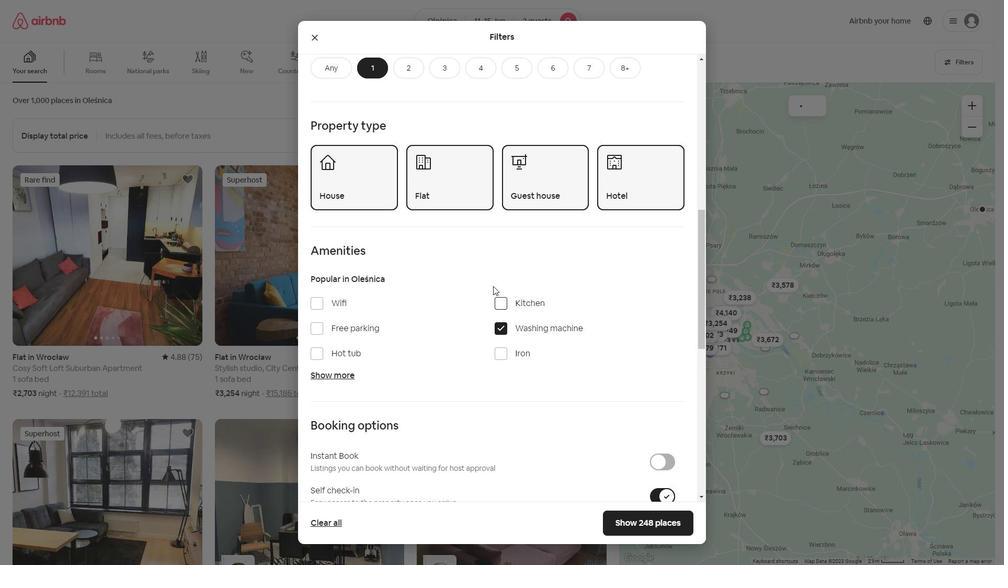 
Action: Mouse scrolled (493, 285) with delta (0, 0)
Screenshot: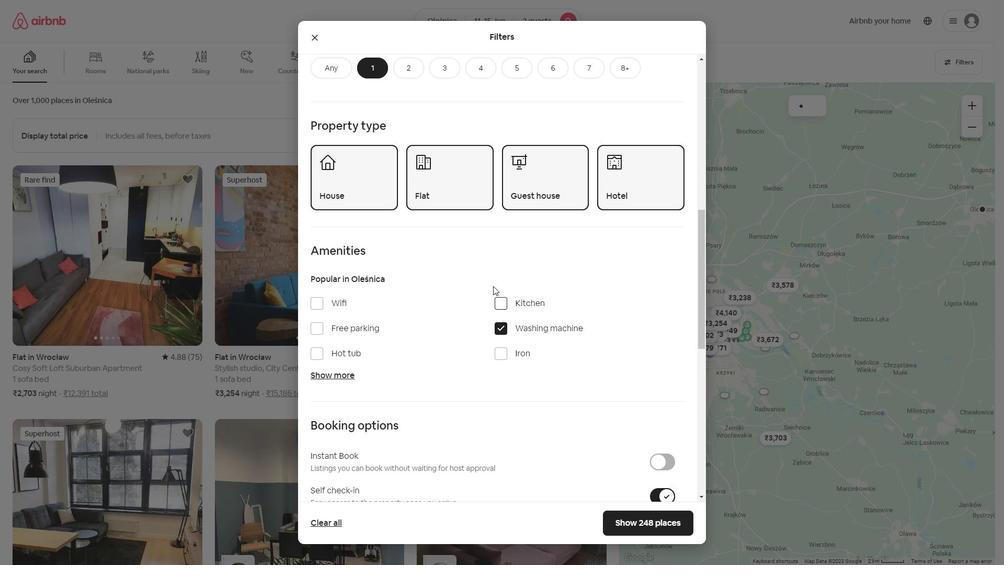 
Action: Mouse scrolled (493, 285) with delta (0, 0)
Screenshot: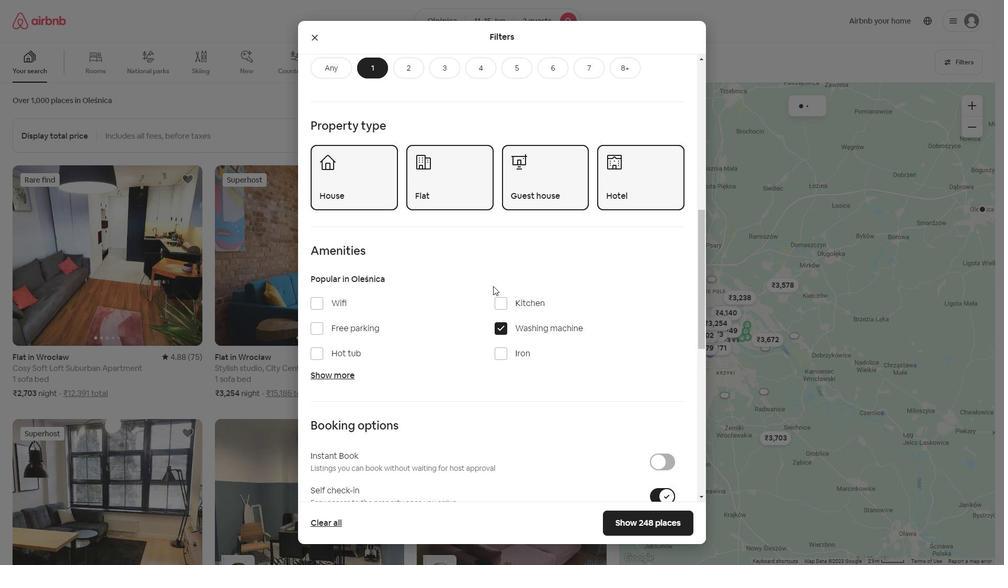 
Action: Mouse scrolled (493, 285) with delta (0, 0)
Screenshot: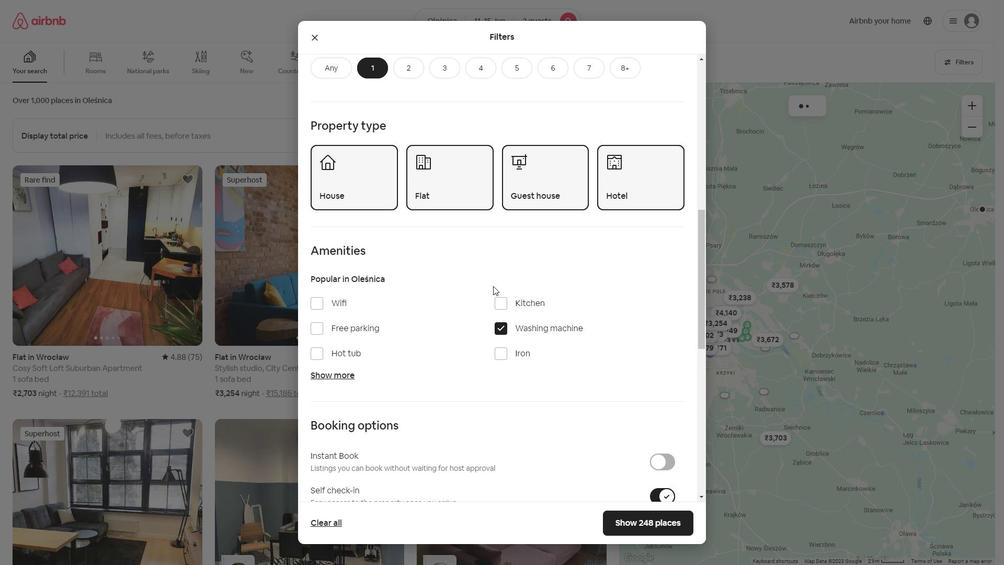 
Action: Mouse scrolled (493, 285) with delta (0, 0)
Screenshot: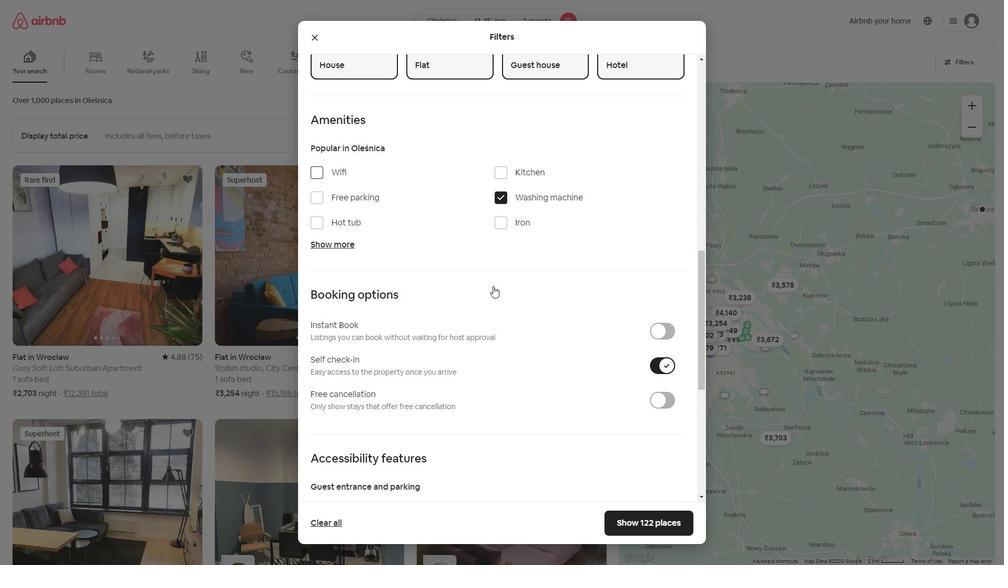 
Action: Mouse scrolled (493, 285) with delta (0, 0)
Screenshot: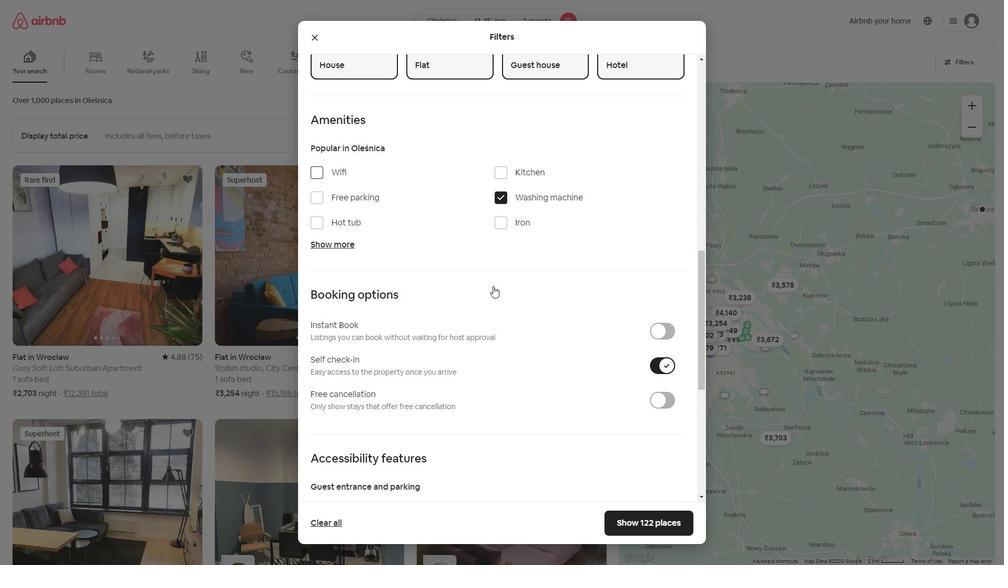 
Action: Mouse scrolled (493, 285) with delta (0, 0)
Screenshot: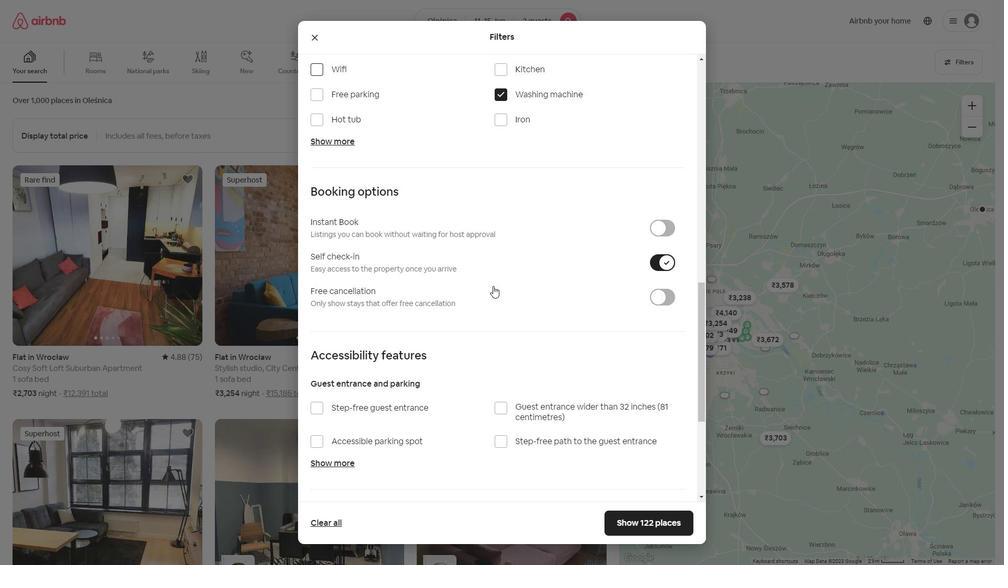 
Action: Mouse scrolled (493, 285) with delta (0, 0)
Screenshot: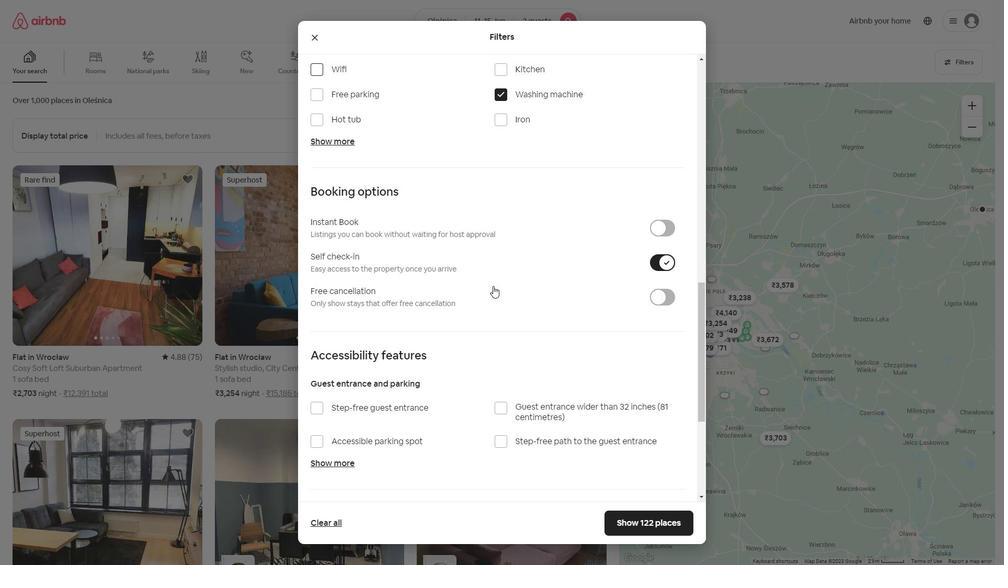 
Action: Mouse scrolled (493, 285) with delta (0, 0)
Screenshot: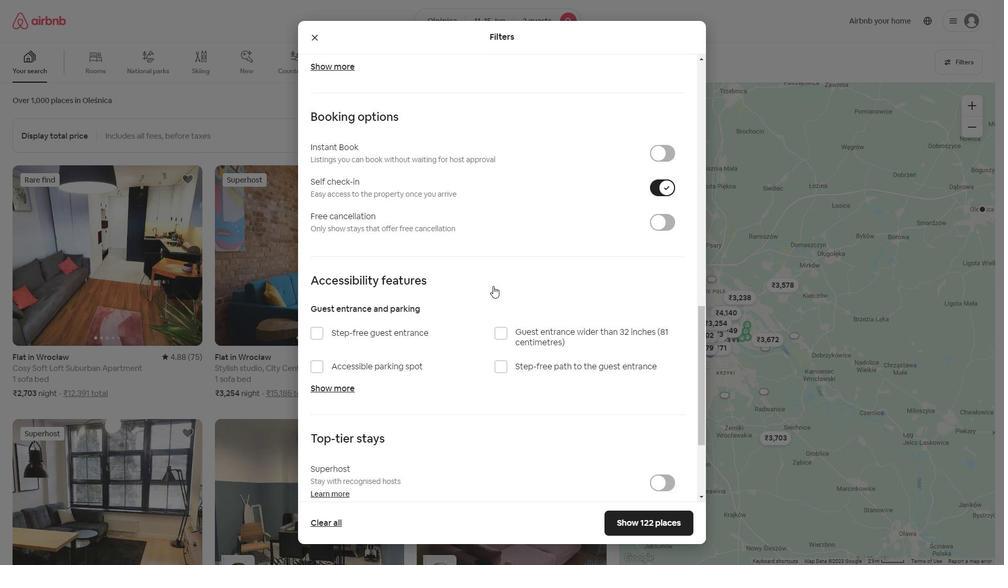 
Action: Mouse moved to (492, 286)
Screenshot: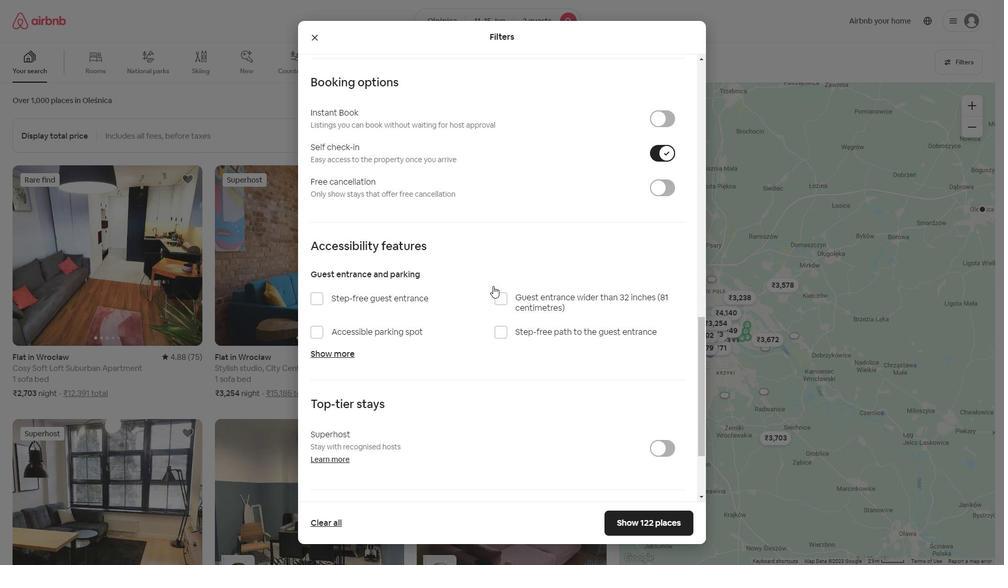 
Action: Mouse scrolled (493, 285) with delta (0, 0)
Screenshot: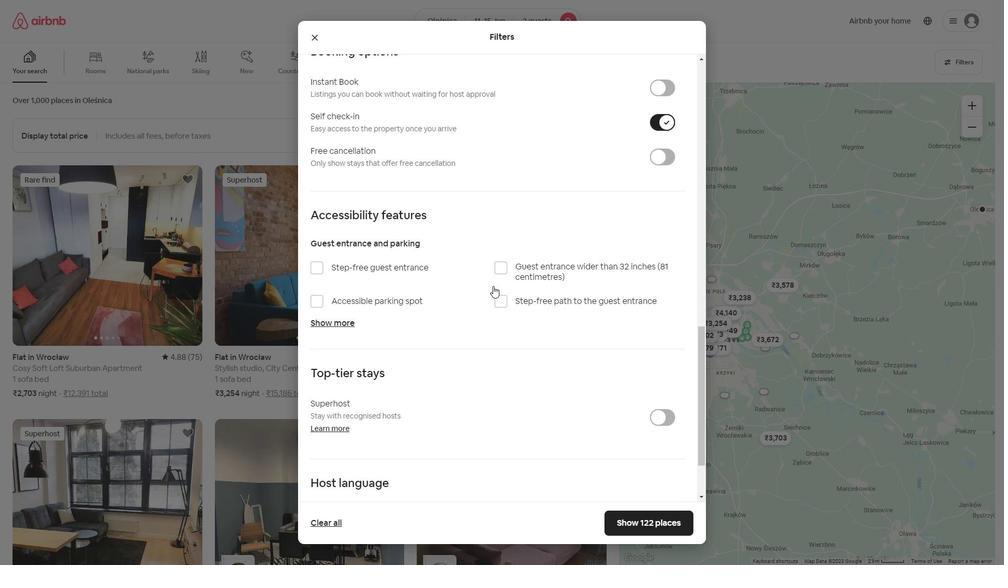 
Action: Mouse moved to (492, 286)
Screenshot: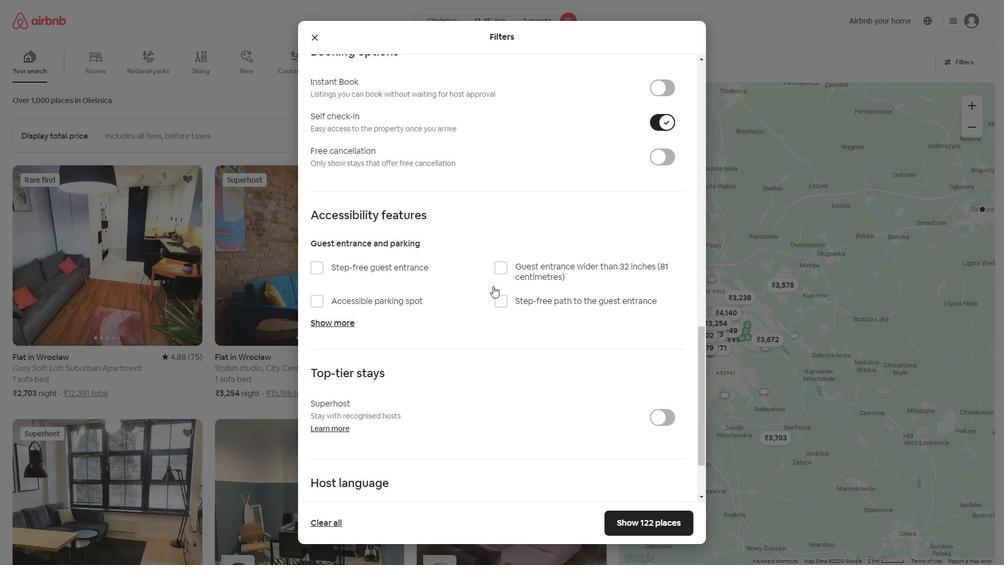 
Action: Mouse scrolled (492, 285) with delta (0, 0)
Screenshot: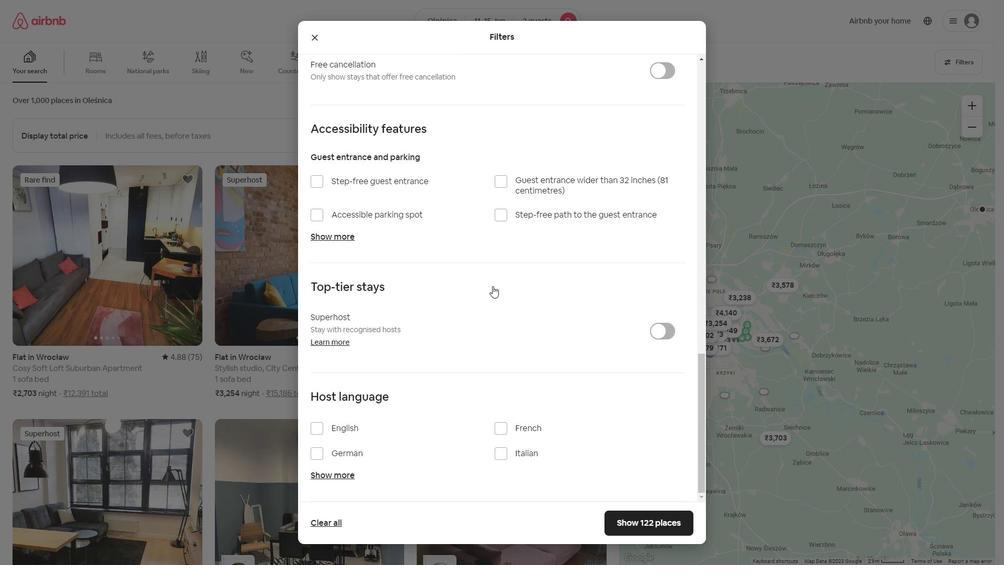 
Action: Mouse moved to (482, 288)
Screenshot: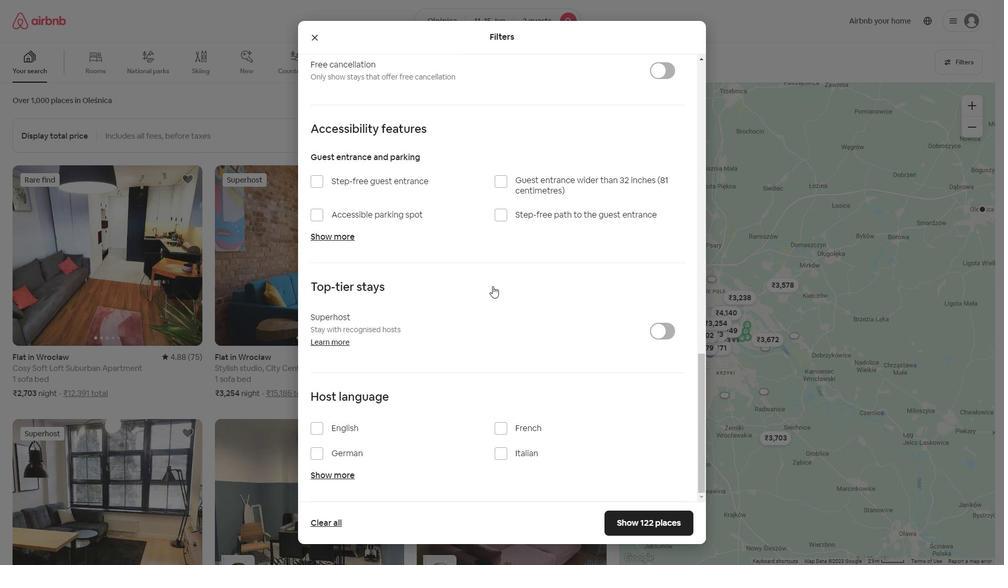 
Action: Mouse scrolled (492, 286) with delta (0, 0)
Screenshot: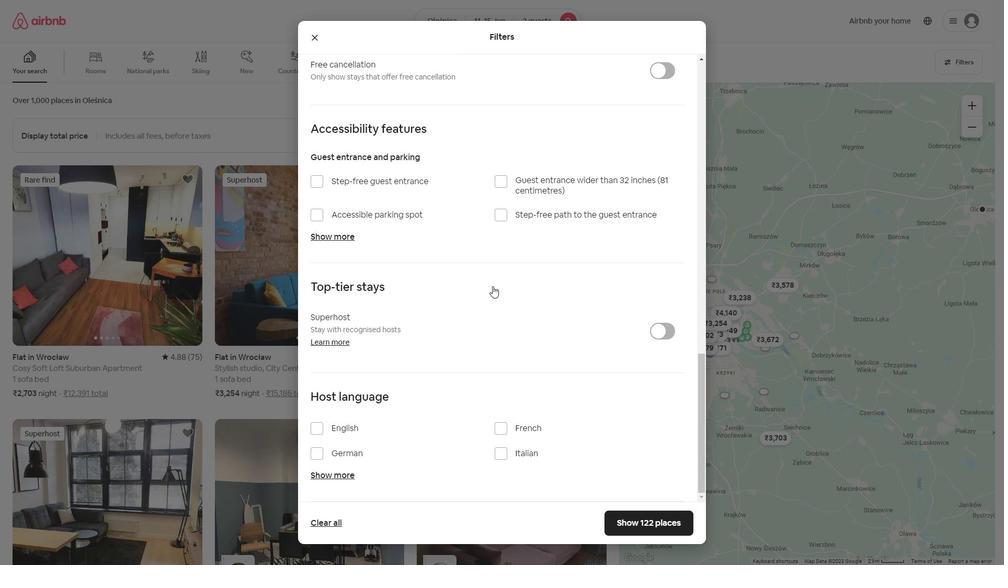 
Action: Mouse moved to (422, 313)
Screenshot: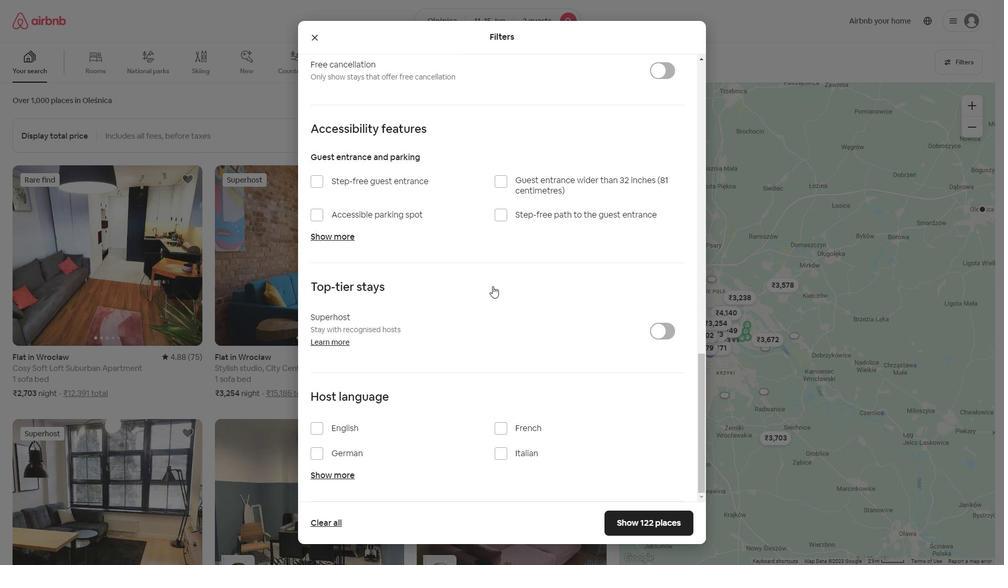 
Action: Mouse scrolled (492, 285) with delta (0, 0)
Screenshot: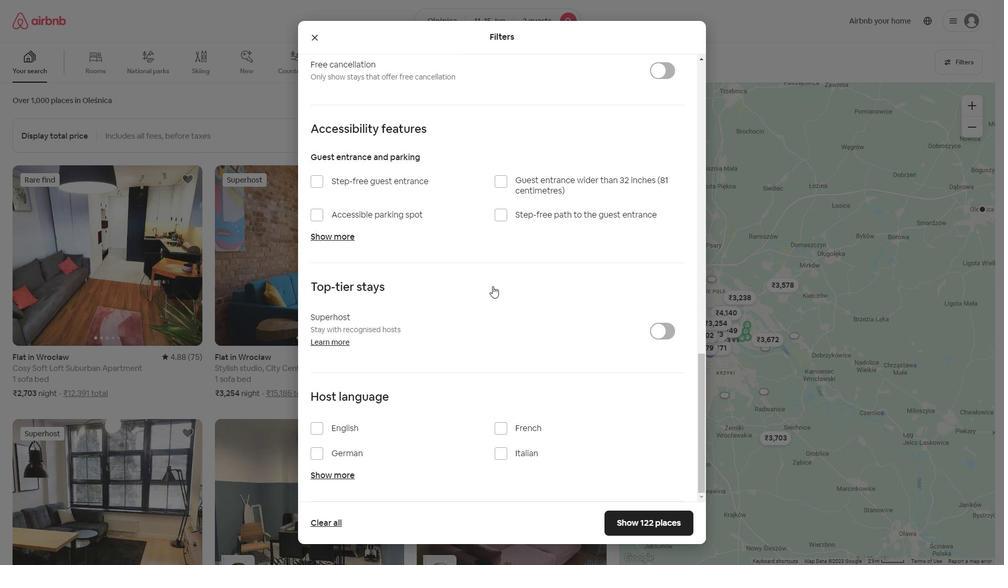 
Action: Mouse moved to (318, 430)
Screenshot: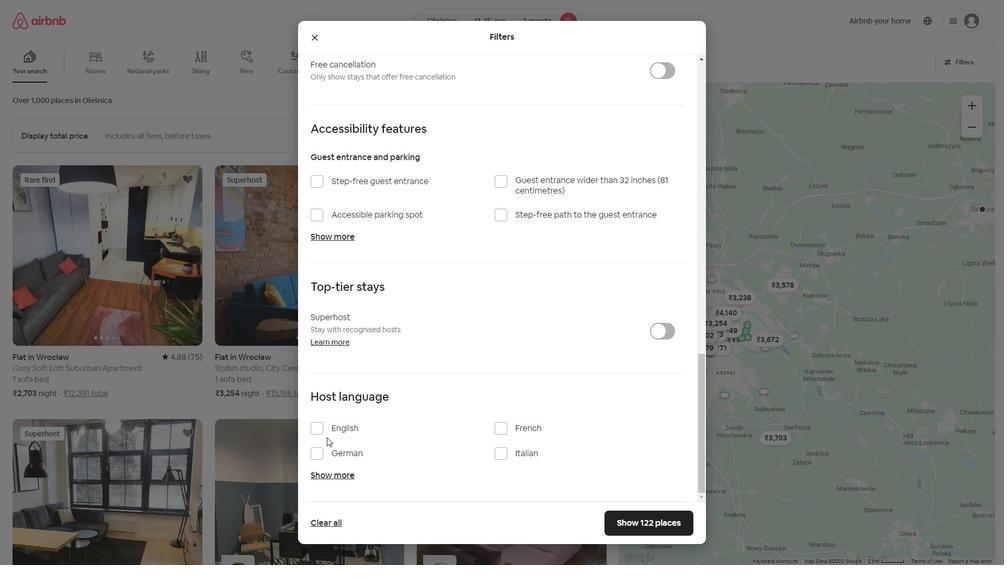 
Action: Mouse pressed left at (318, 430)
Screenshot: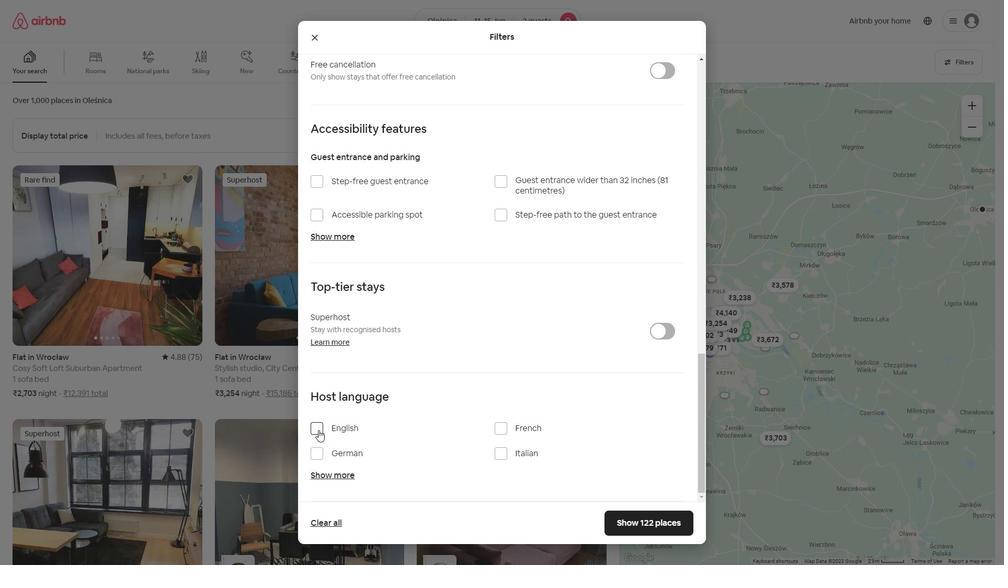 
Action: Mouse moved to (646, 524)
Screenshot: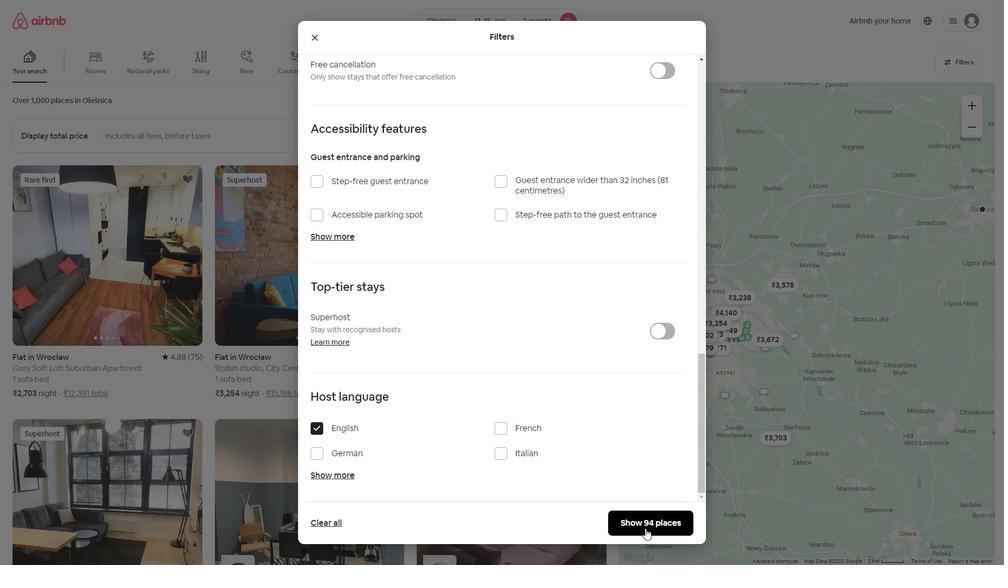 
Action: Mouse pressed left at (646, 524)
Screenshot: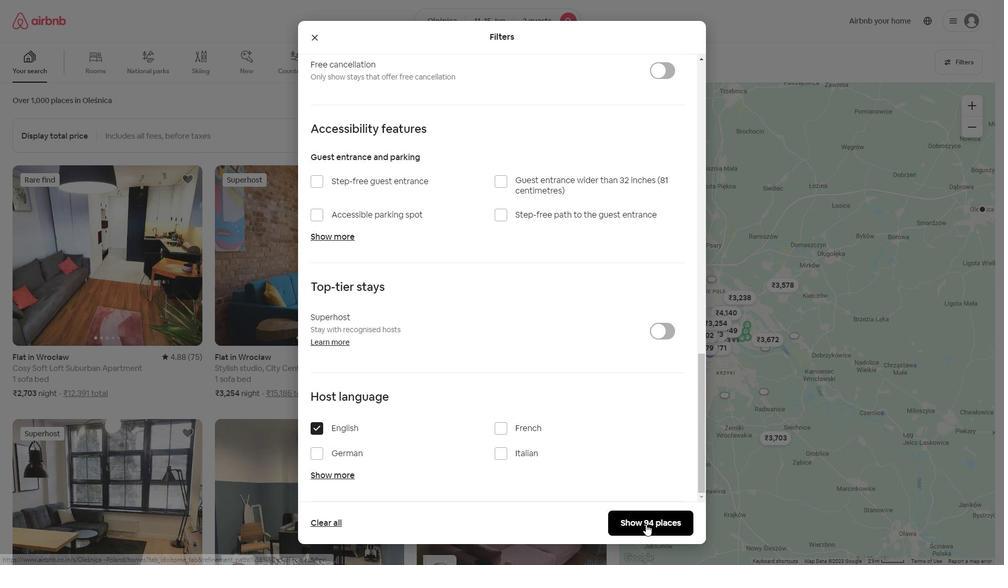 
